 Task: Look for space in Laboulaye, Argentina from 1st July, 2023 to 3rd July, 2023 for 1 adult in price range Rs.5000 to Rs.15000. Place can be private room with 1  bedroom having 1 bed and 1 bathroom. Property type can be house, flat, guest house, hotel. Amenities needed are: wifi, heating. Booking option can be shelf check-in. Required host language is English.
Action: Mouse moved to (420, 87)
Screenshot: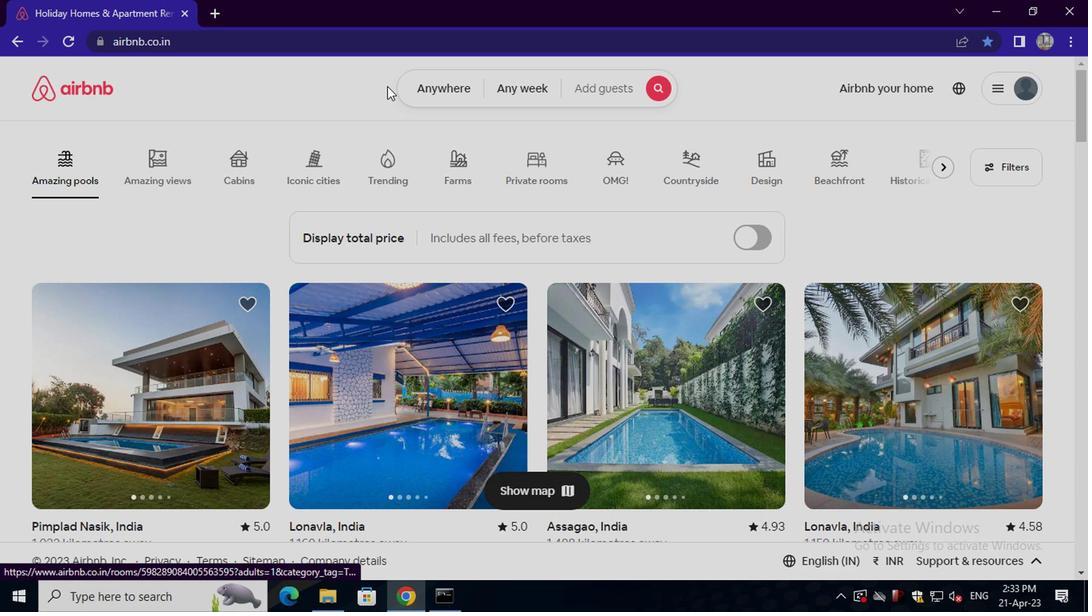 
Action: Mouse pressed left at (420, 87)
Screenshot: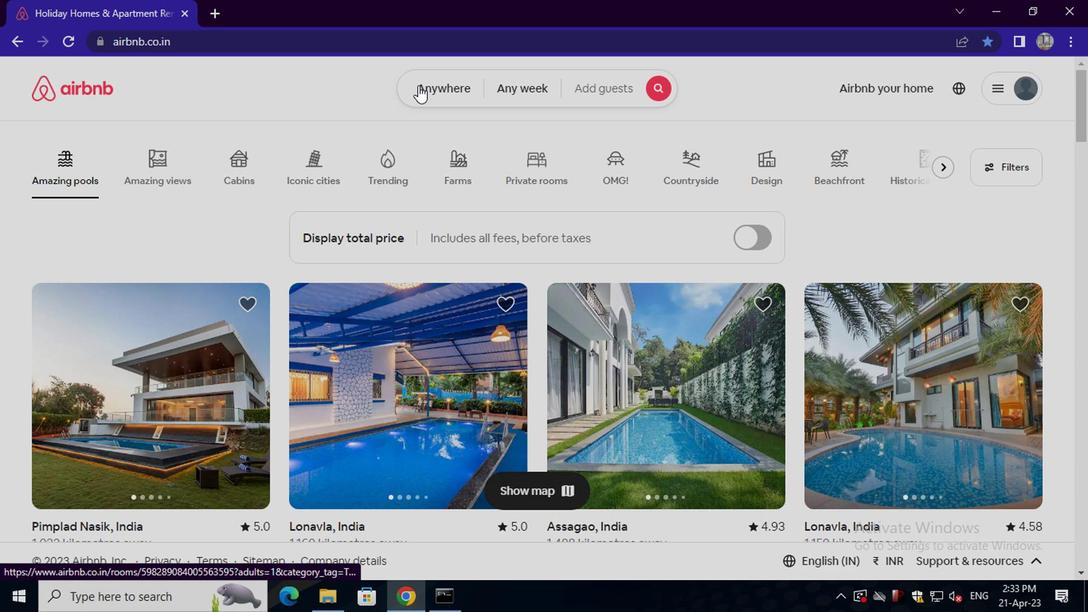 
Action: Mouse moved to (336, 154)
Screenshot: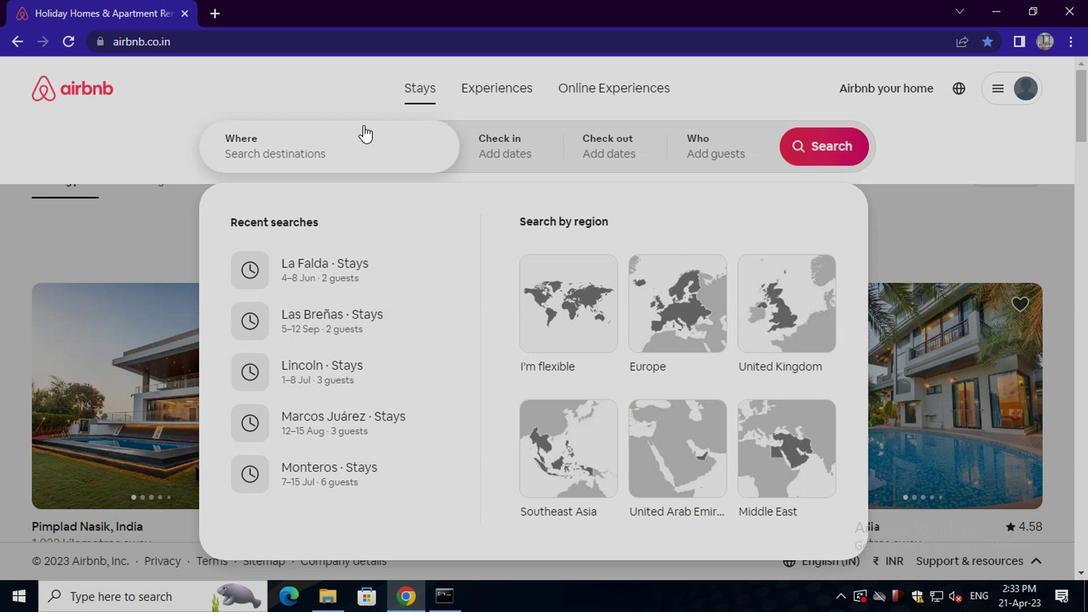 
Action: Mouse pressed left at (336, 154)
Screenshot: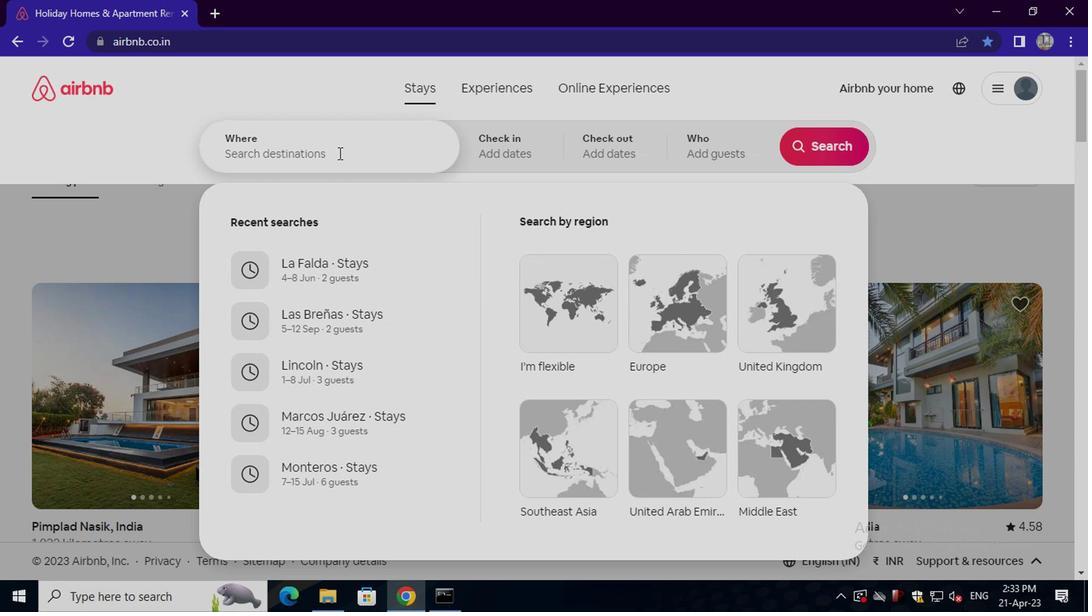 
Action: Key pressed laboulaye,<Key.space>argentina<Key.enter>
Screenshot: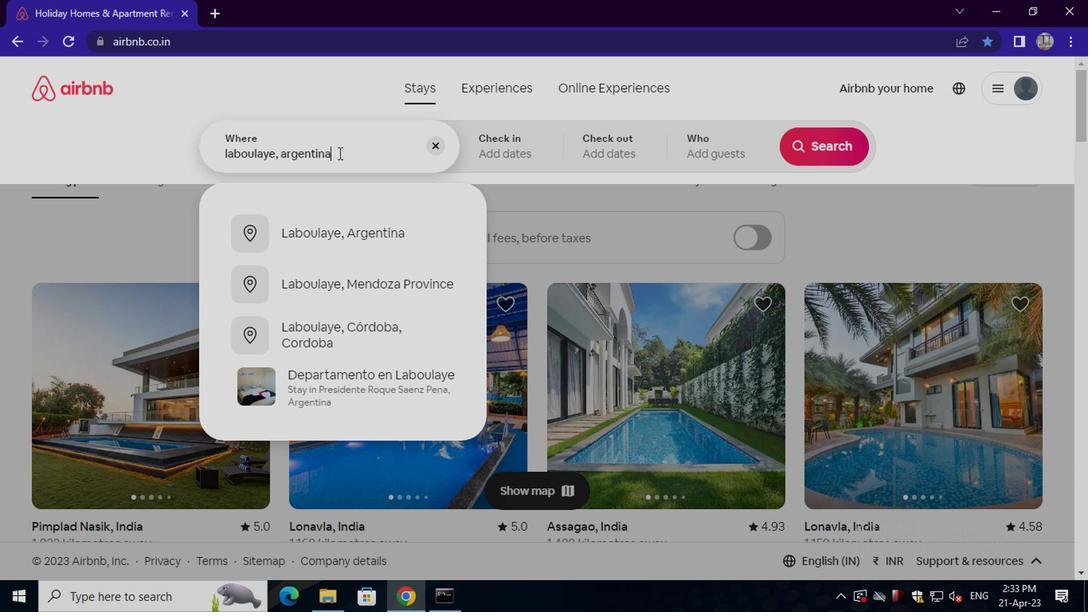 
Action: Mouse moved to (805, 276)
Screenshot: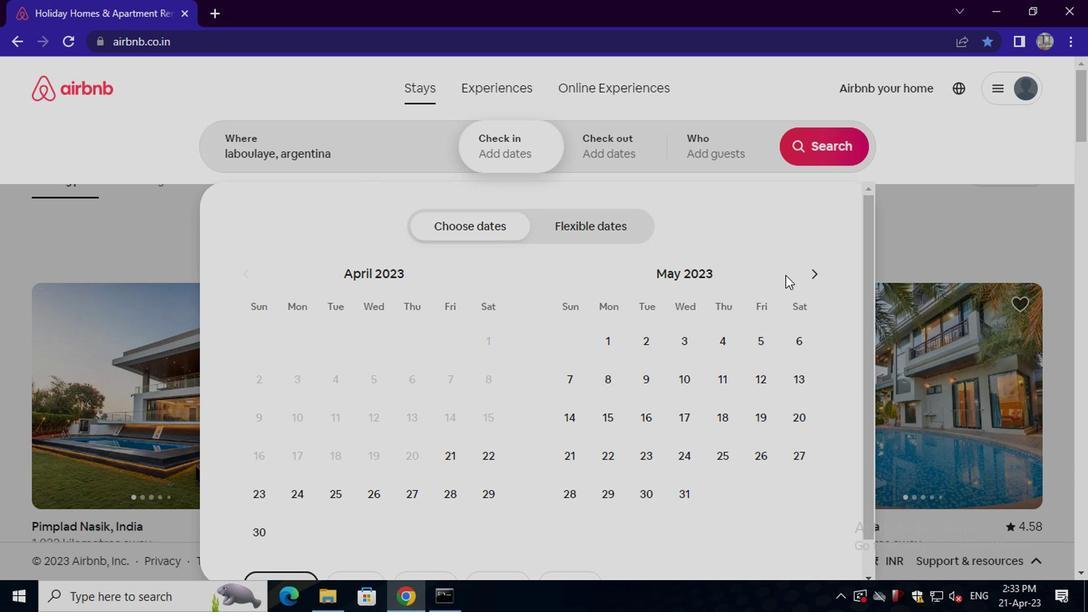 
Action: Mouse pressed left at (805, 276)
Screenshot: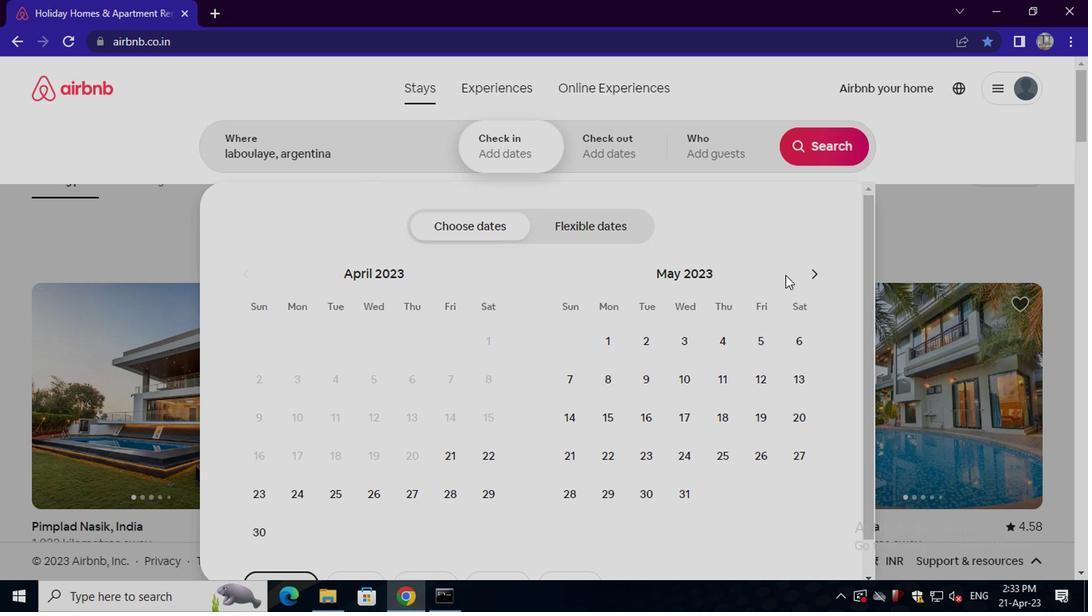 
Action: Mouse pressed left at (805, 276)
Screenshot: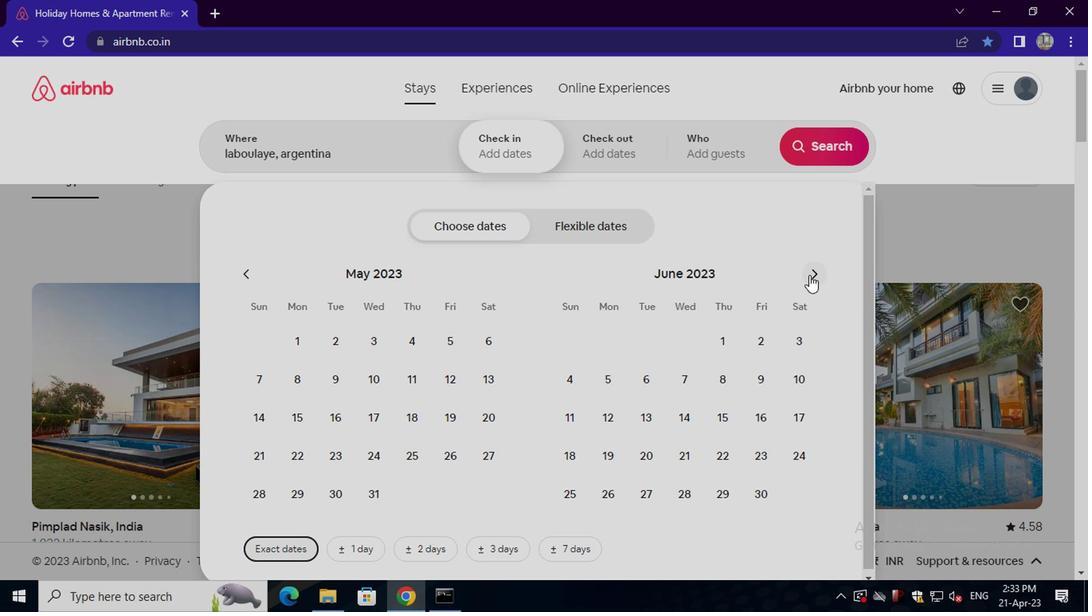 
Action: Mouse moved to (789, 341)
Screenshot: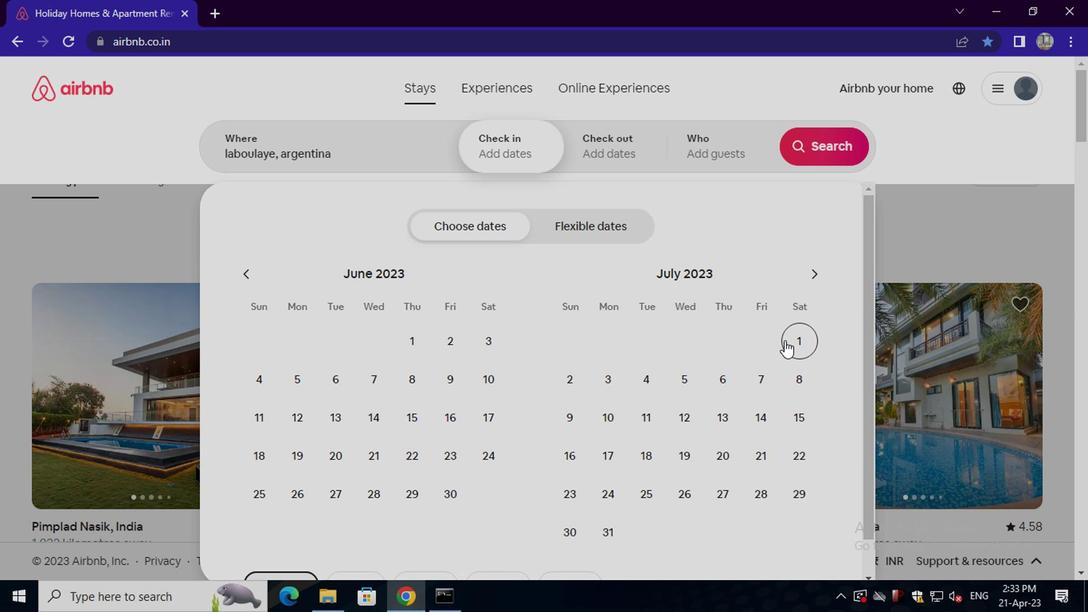 
Action: Mouse pressed left at (789, 341)
Screenshot: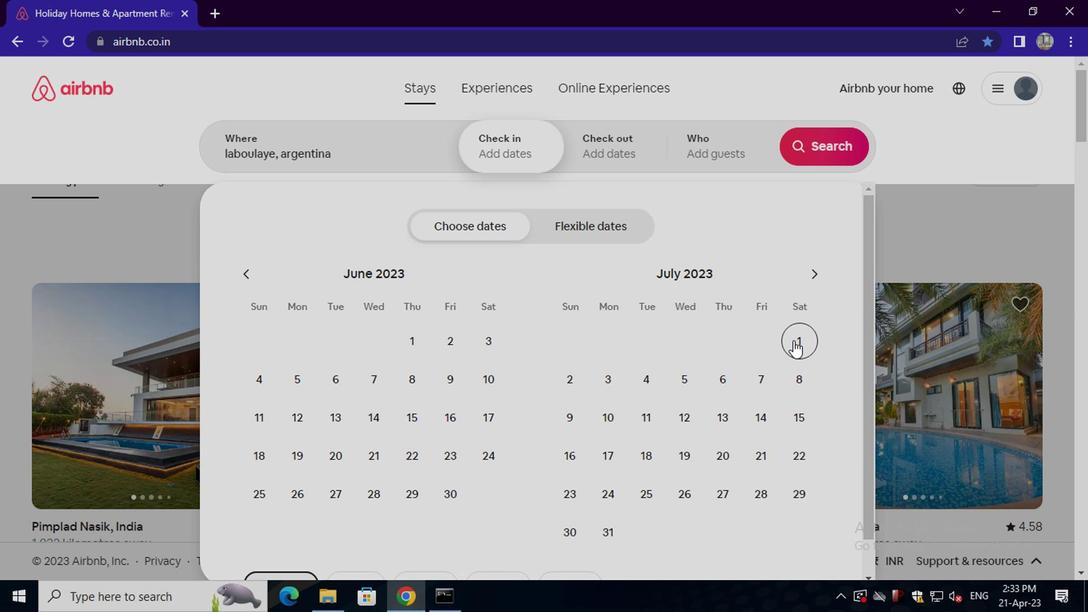 
Action: Mouse moved to (589, 386)
Screenshot: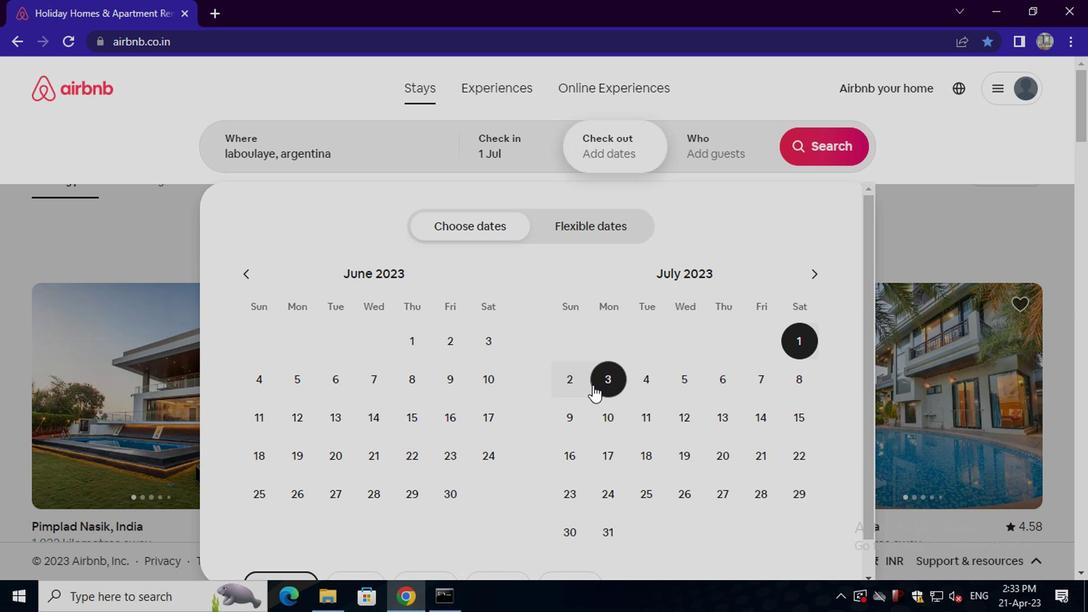 
Action: Mouse pressed left at (589, 386)
Screenshot: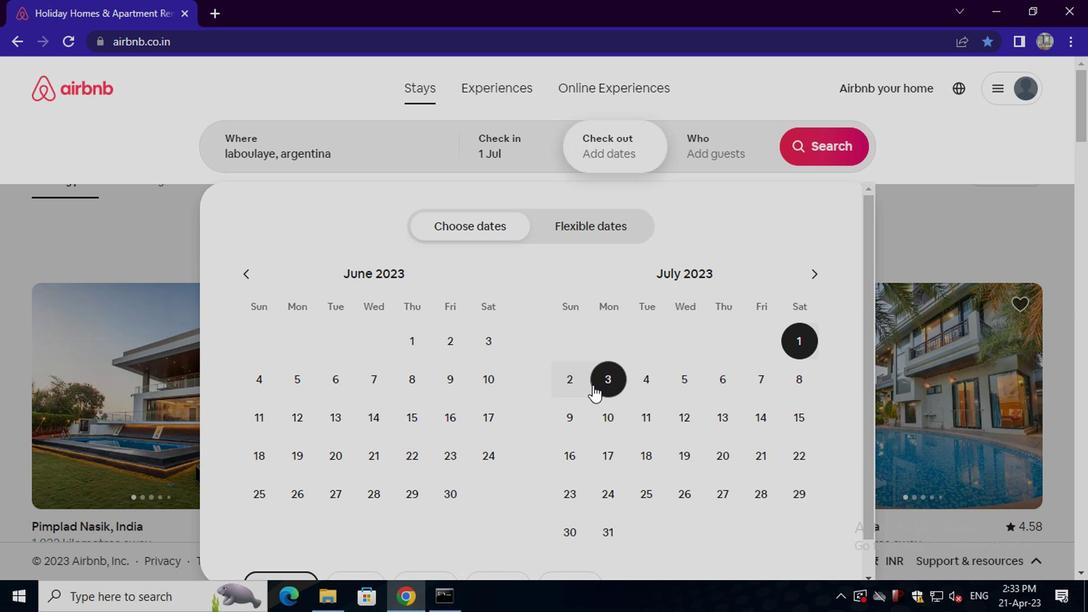 
Action: Mouse moved to (708, 161)
Screenshot: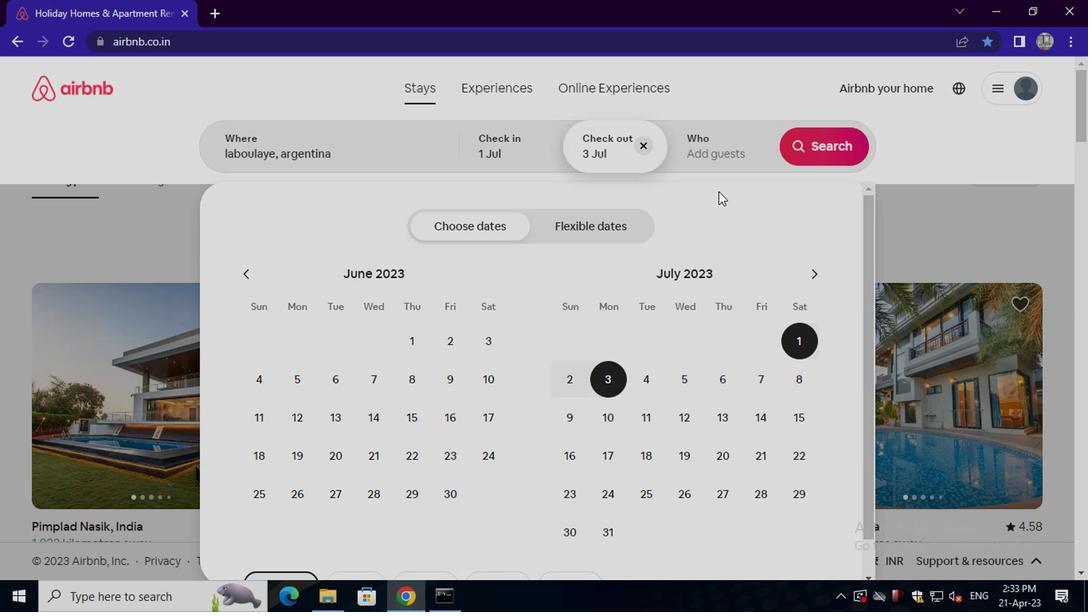 
Action: Mouse pressed left at (708, 161)
Screenshot: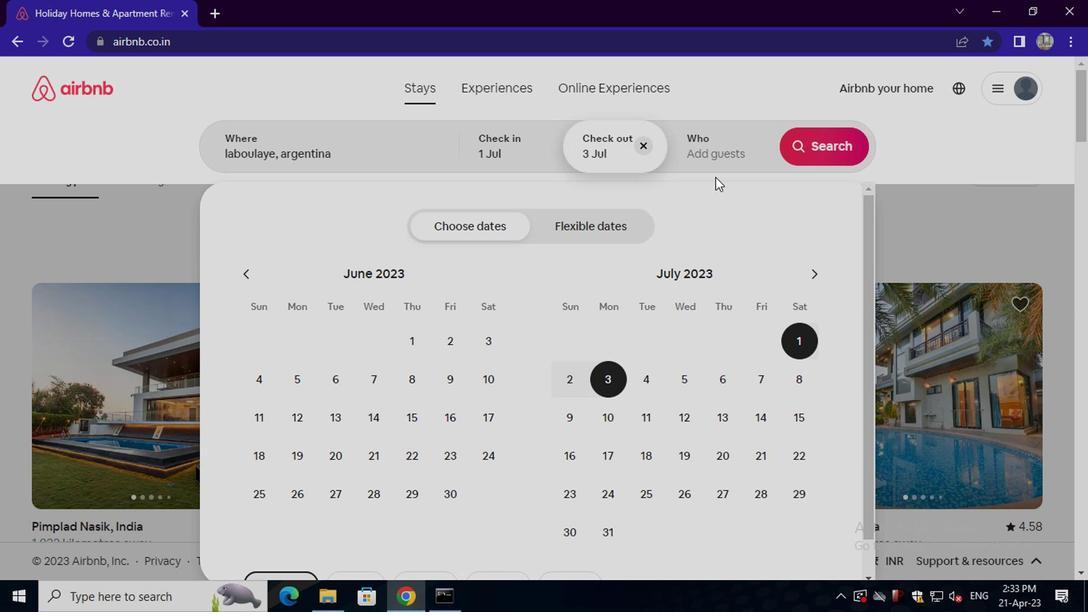 
Action: Mouse moved to (824, 239)
Screenshot: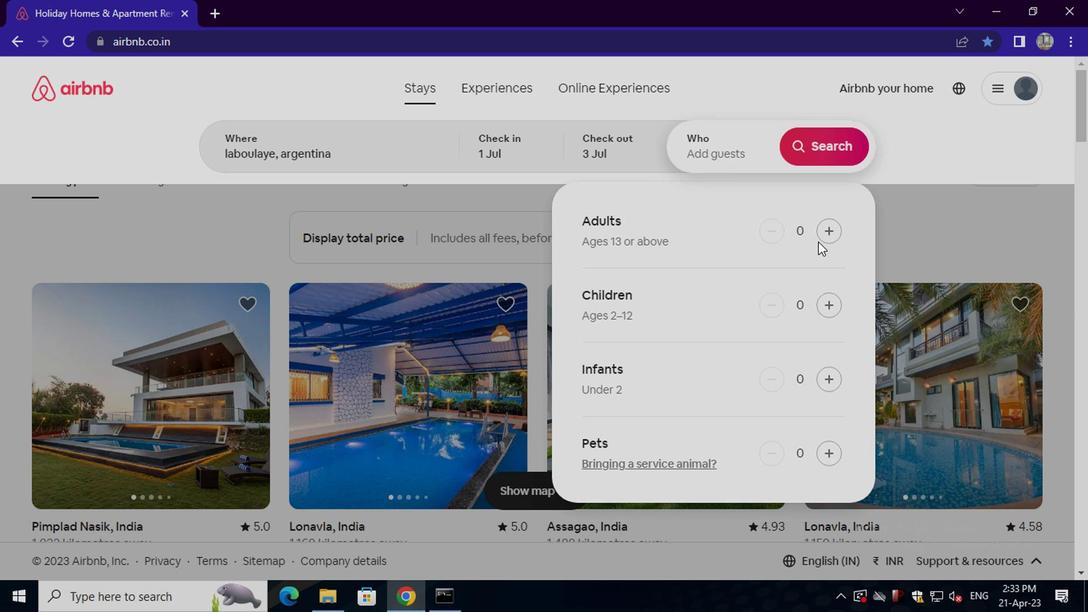 
Action: Mouse pressed left at (824, 239)
Screenshot: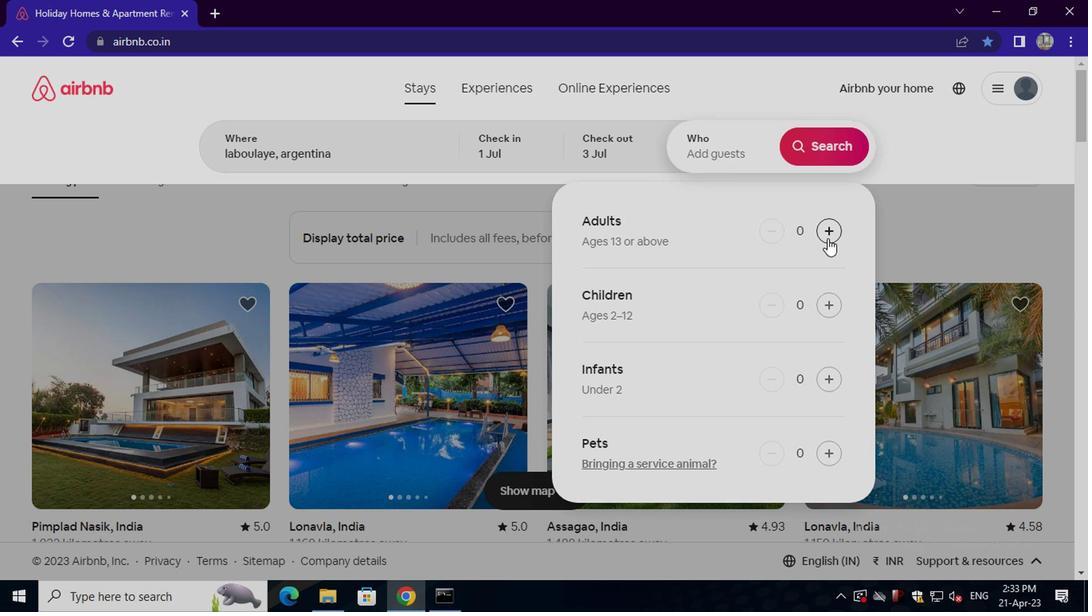 
Action: Mouse moved to (826, 152)
Screenshot: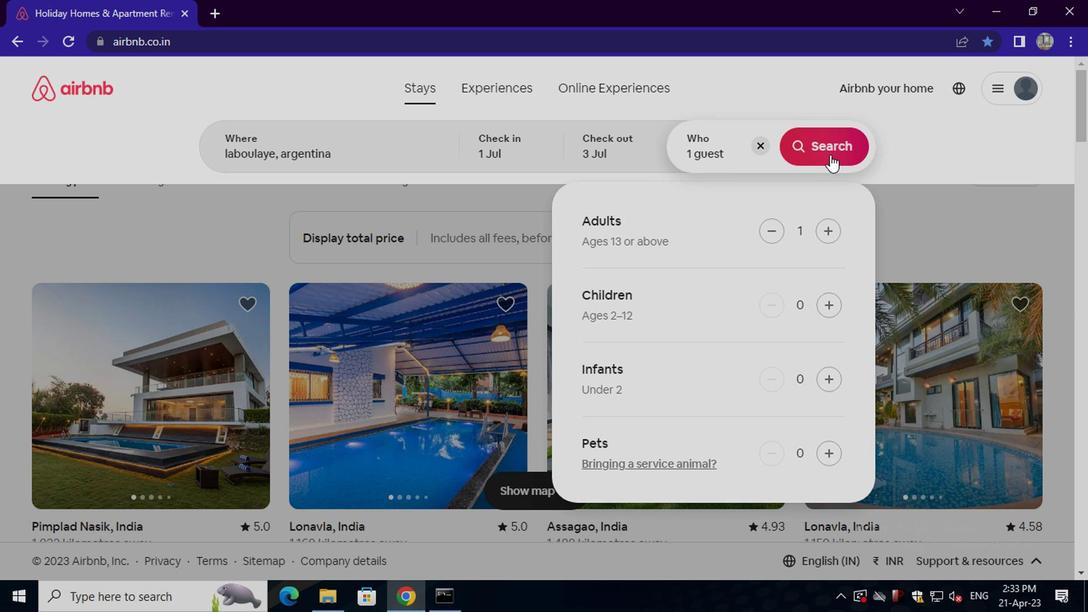 
Action: Mouse pressed left at (826, 152)
Screenshot: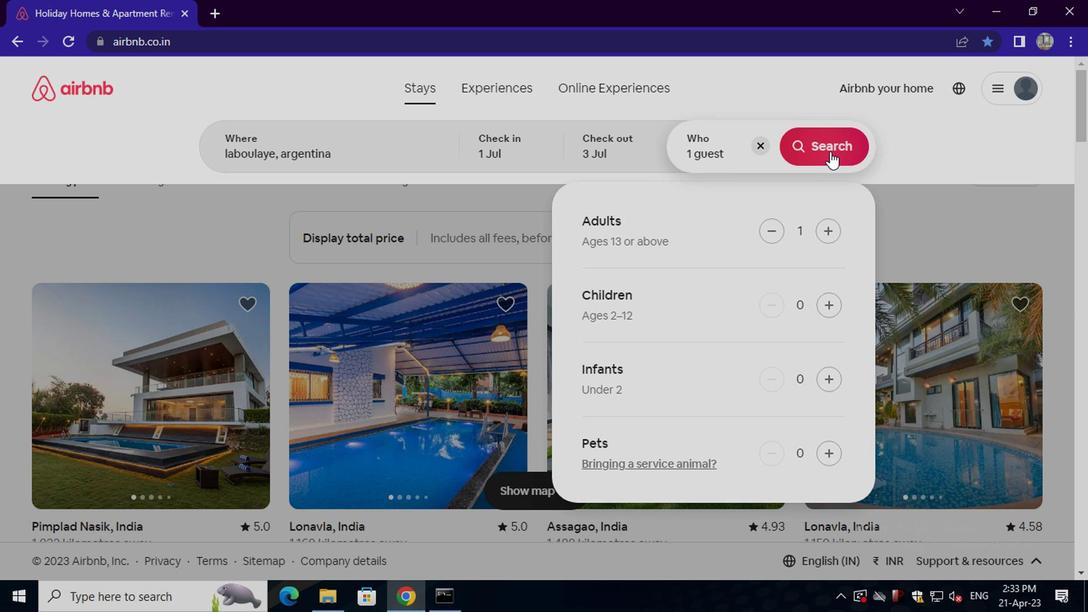 
Action: Mouse moved to (1025, 153)
Screenshot: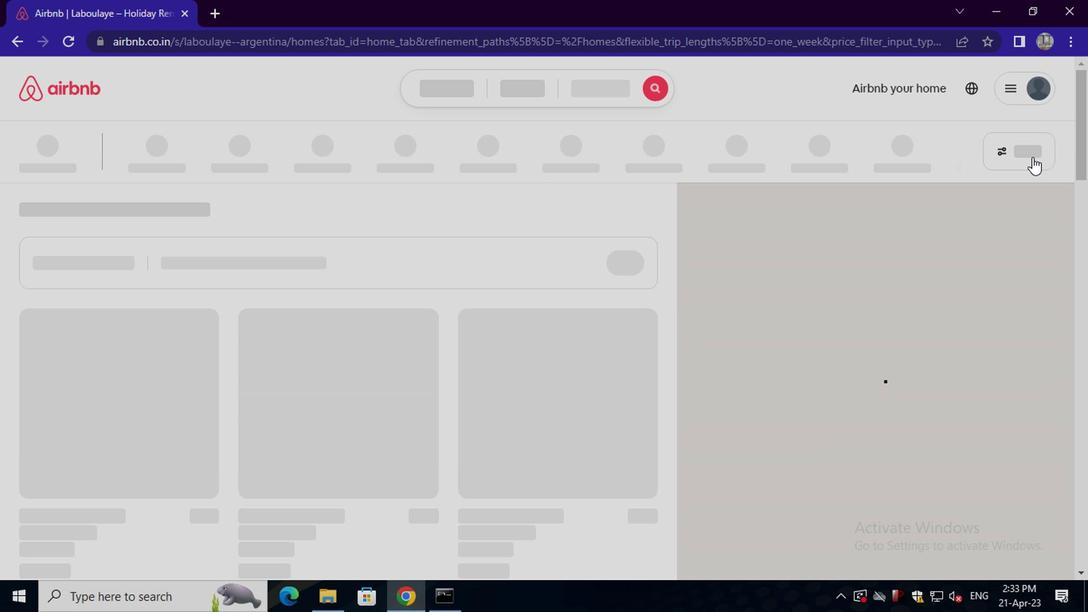 
Action: Mouse pressed left at (1025, 153)
Screenshot: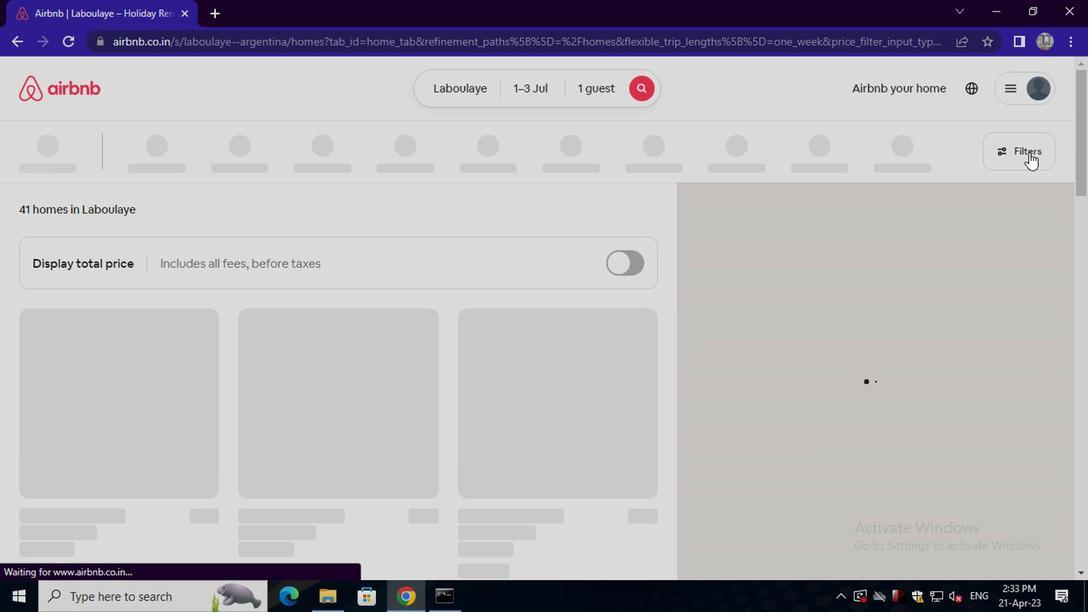 
Action: Mouse moved to (374, 351)
Screenshot: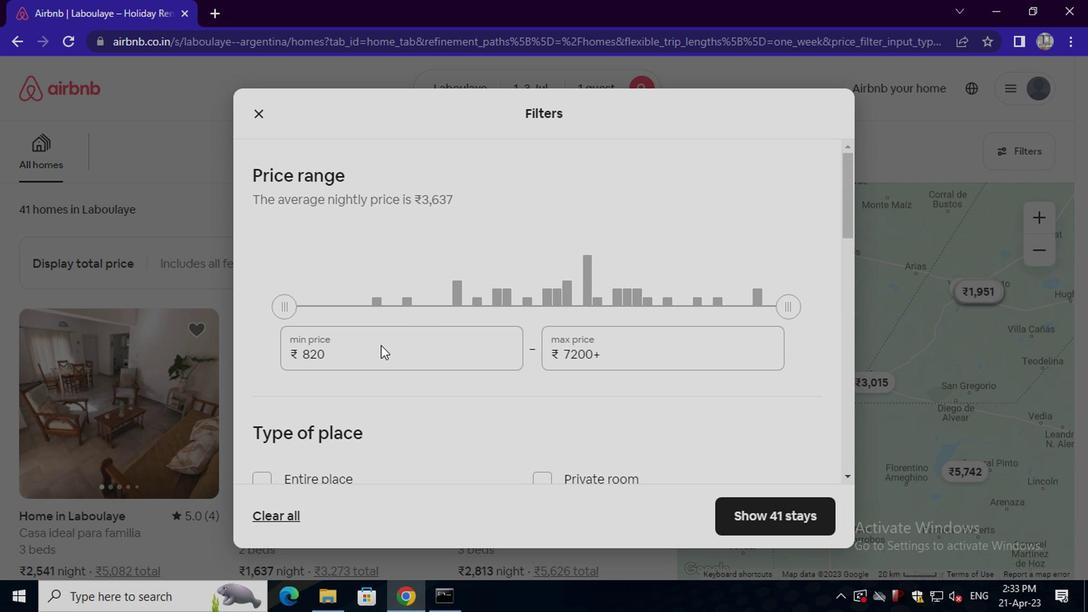 
Action: Mouse pressed left at (374, 351)
Screenshot: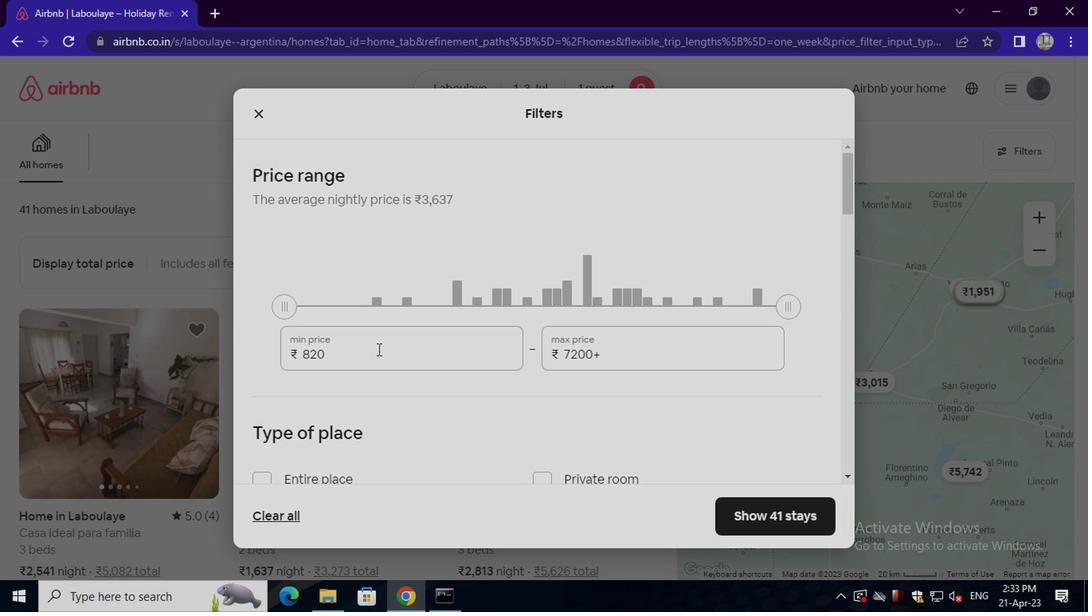 
Action: Key pressed <Key.backspace><Key.backspace><Key.backspace><Key.backspace><Key.backspace><Key.backspace><Key.backspace><Key.backspace><Key.backspace><Key.backspace><Key.backspace>4<Key.backspace>59<Key.backspace>000
Screenshot: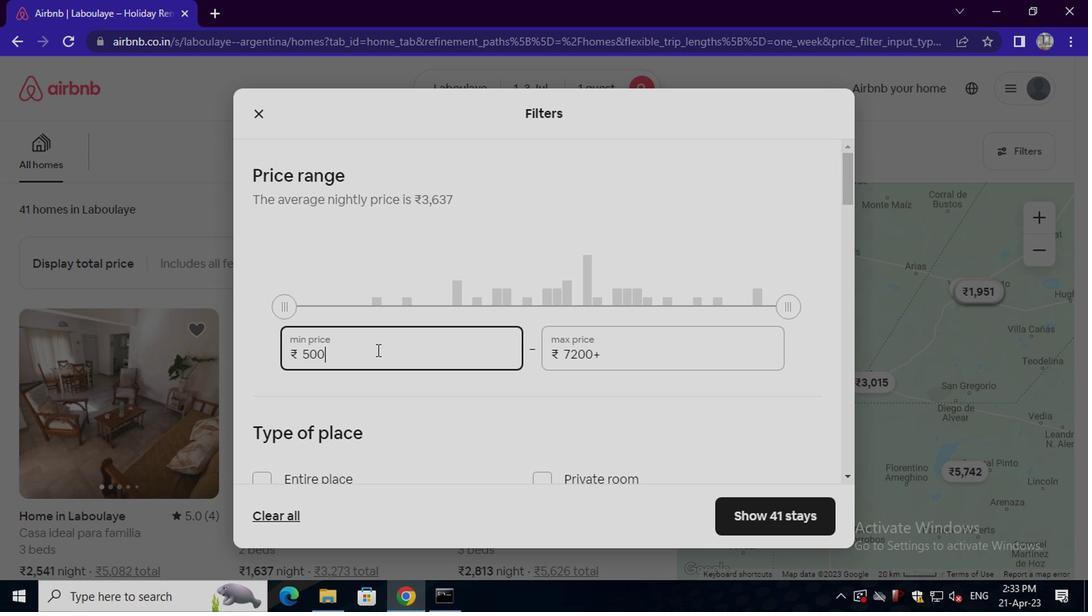 
Action: Mouse moved to (631, 354)
Screenshot: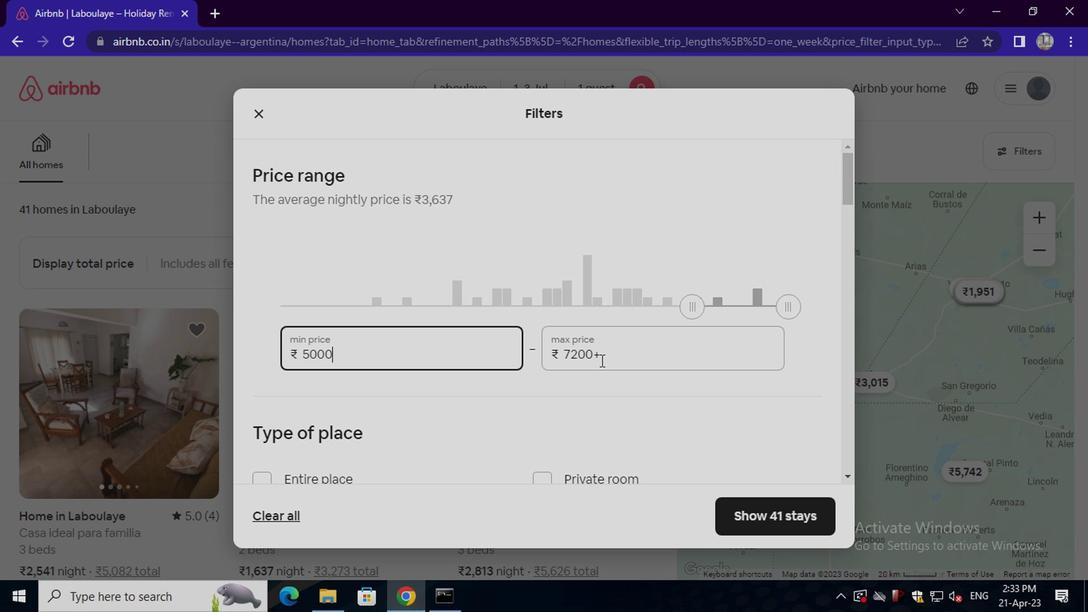 
Action: Mouse pressed left at (631, 354)
Screenshot: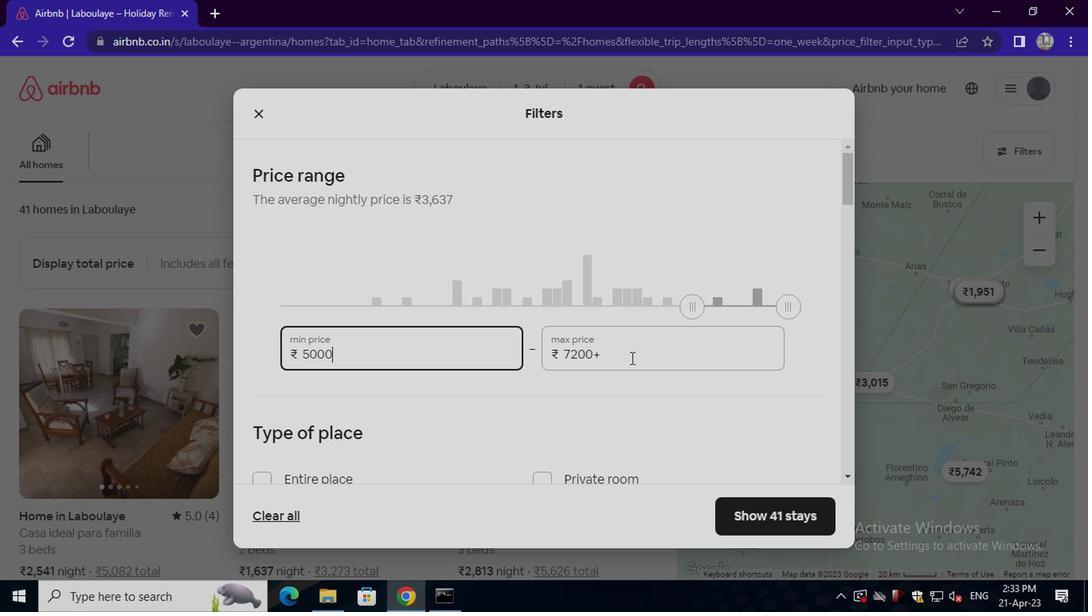 
Action: Key pressed <Key.backspace><Key.backspace><Key.backspace><Key.backspace><Key.backspace><Key.backspace><Key.backspace><Key.backspace><Key.backspace><Key.backspace>15000
Screenshot: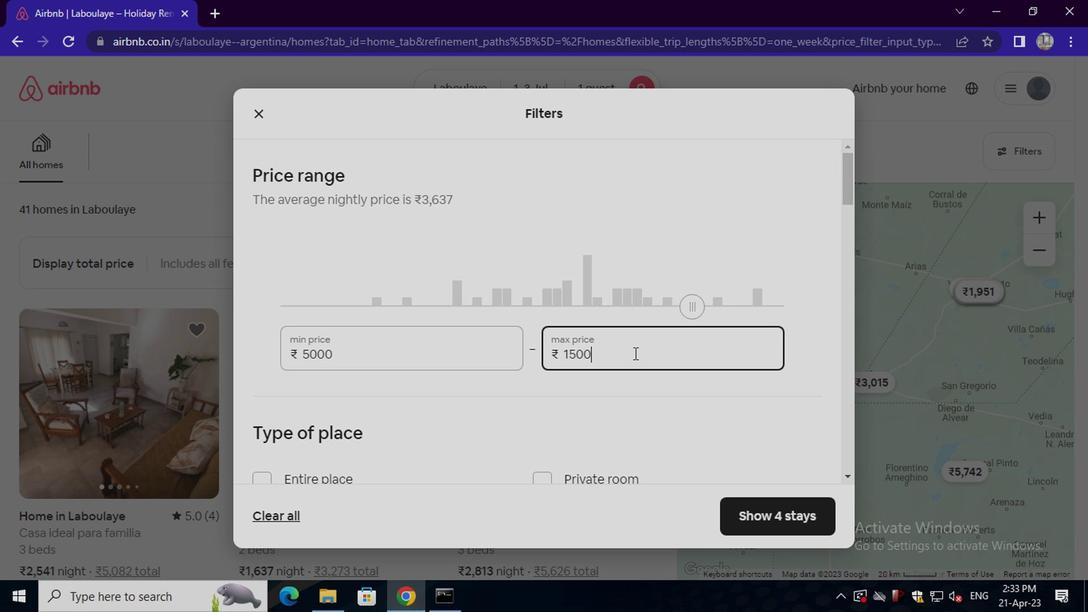 
Action: Mouse moved to (629, 381)
Screenshot: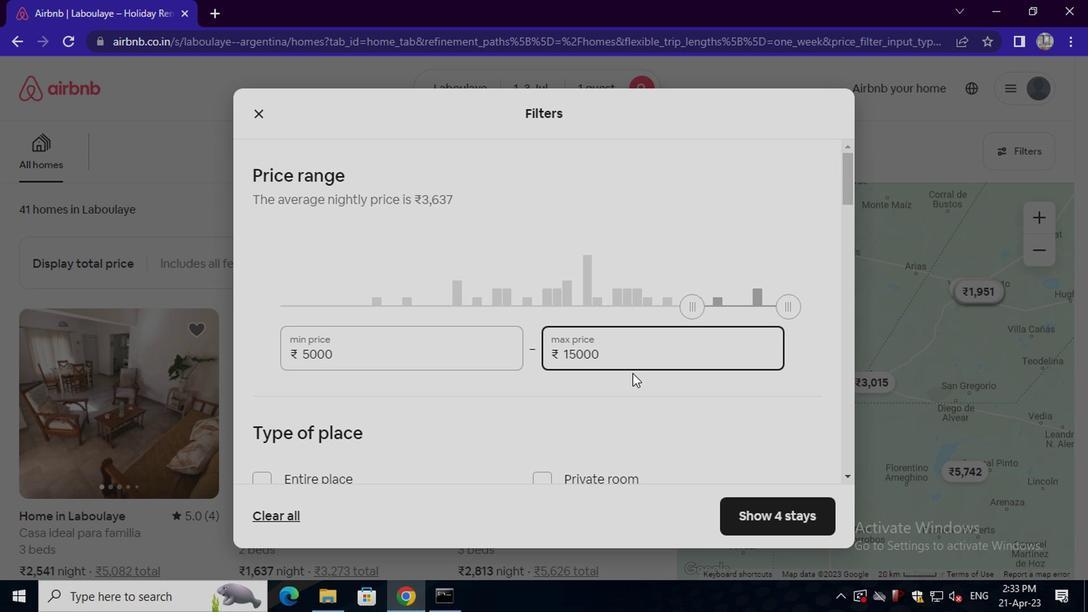 
Action: Mouse scrolled (629, 379) with delta (0, -1)
Screenshot: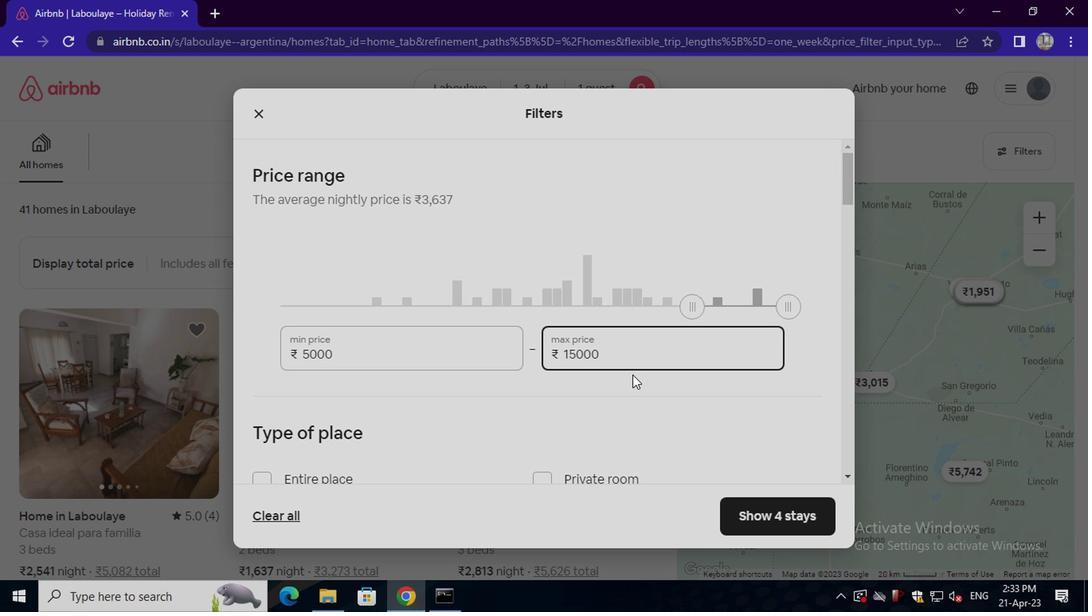 
Action: Mouse scrolled (629, 379) with delta (0, -1)
Screenshot: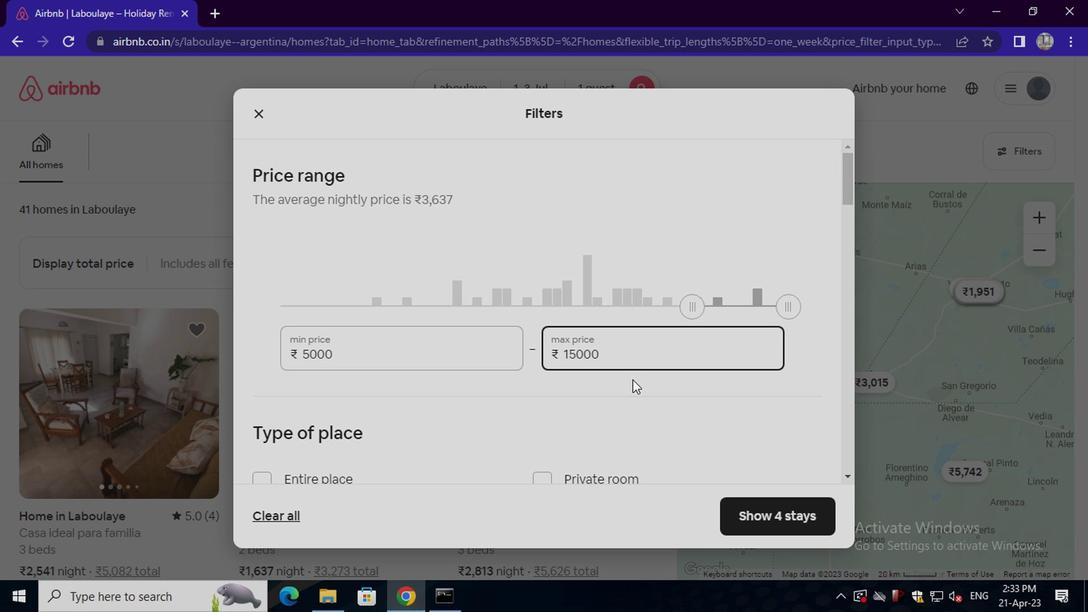 
Action: Mouse moved to (543, 328)
Screenshot: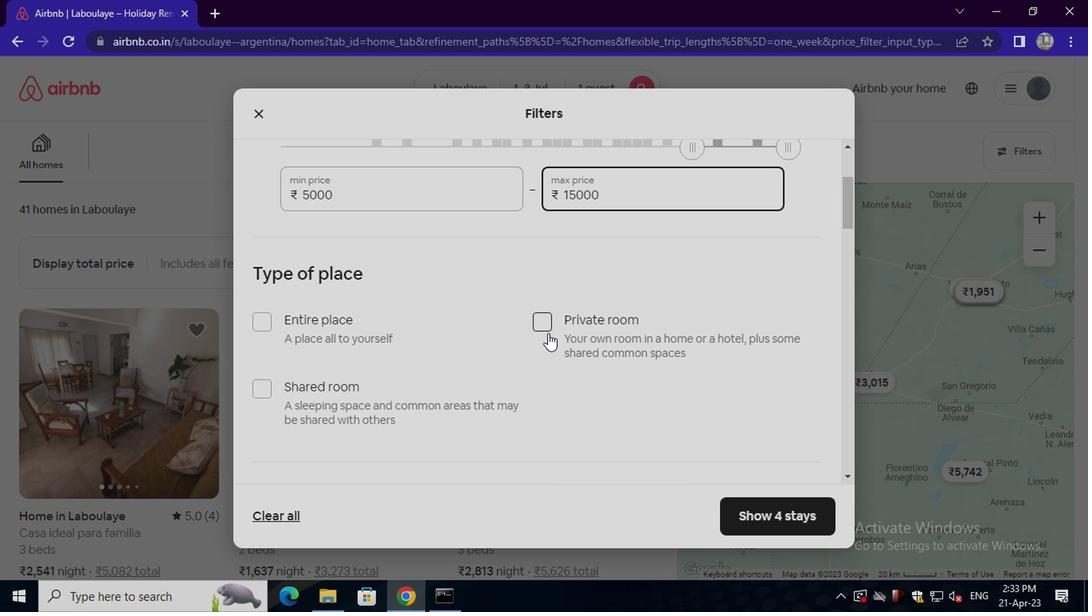 
Action: Mouse pressed left at (543, 328)
Screenshot: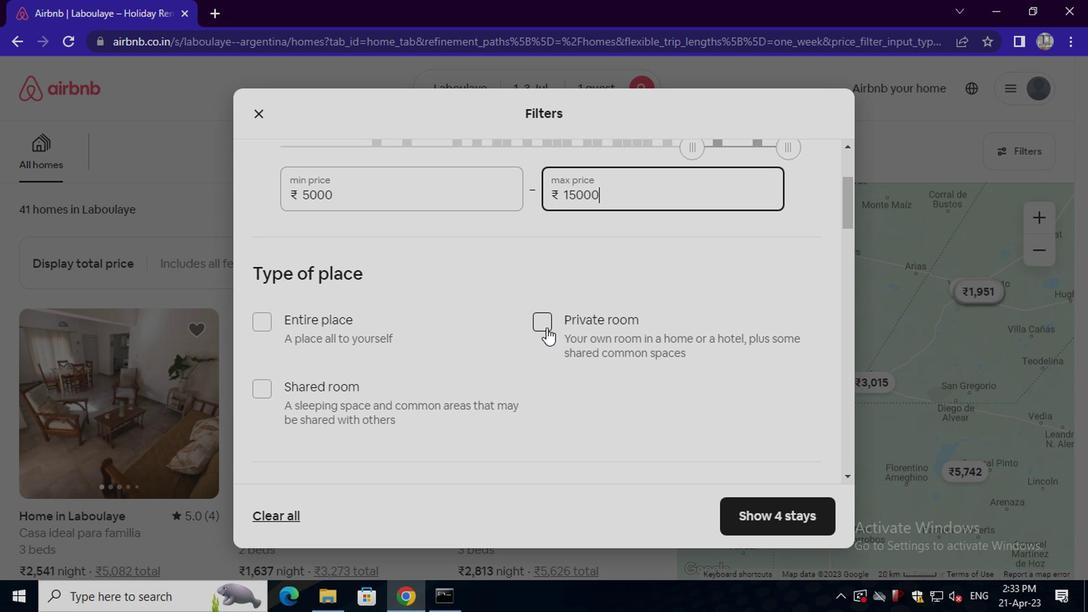 
Action: Mouse moved to (538, 339)
Screenshot: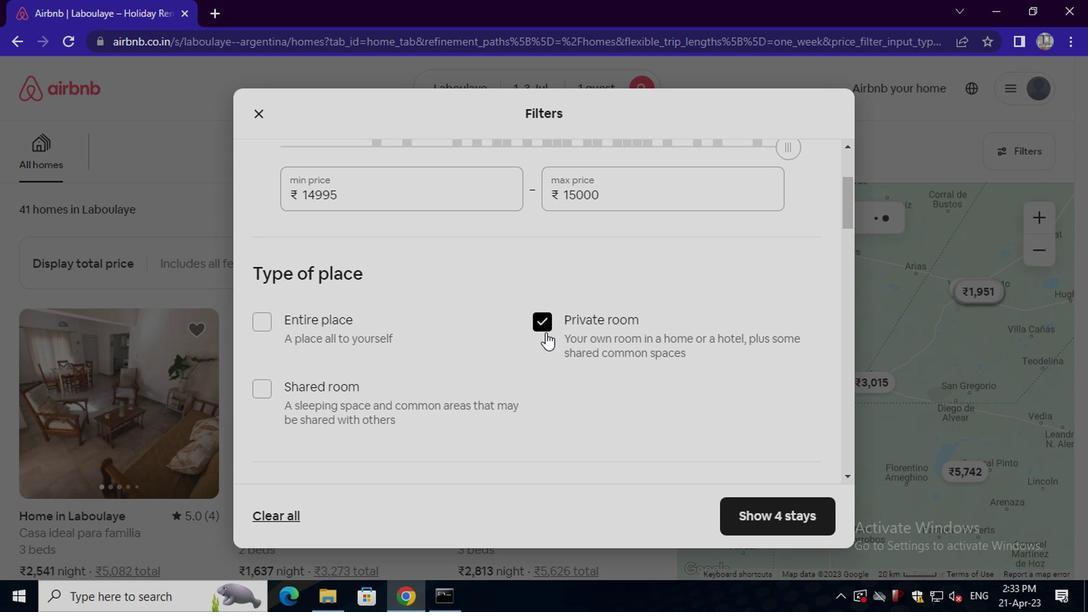 
Action: Mouse scrolled (538, 338) with delta (0, -1)
Screenshot: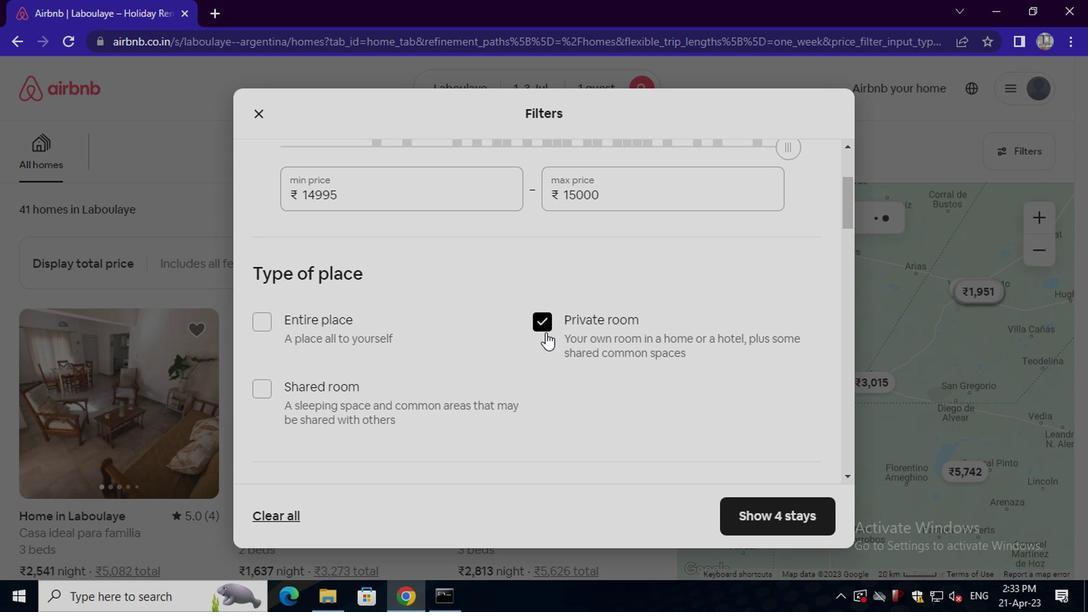 
Action: Mouse scrolled (538, 338) with delta (0, -1)
Screenshot: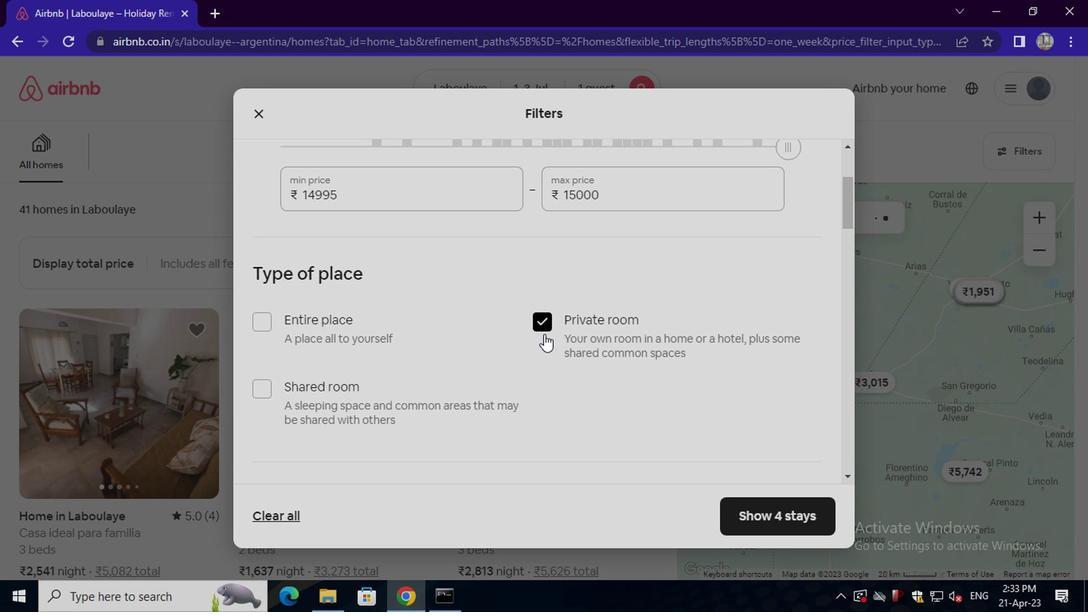 
Action: Mouse moved to (538, 340)
Screenshot: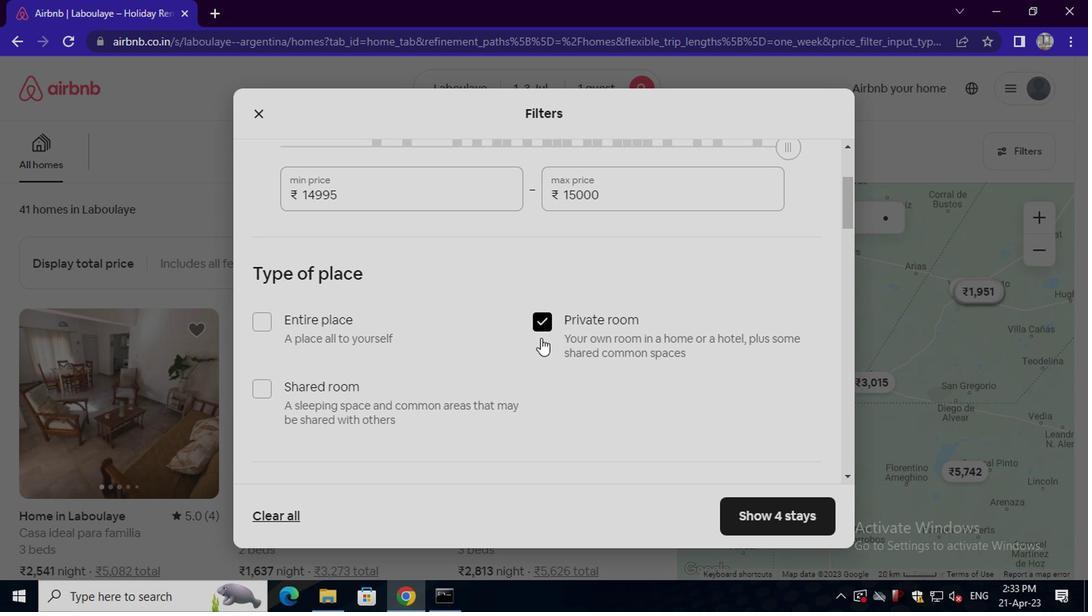 
Action: Mouse scrolled (538, 340) with delta (0, 0)
Screenshot: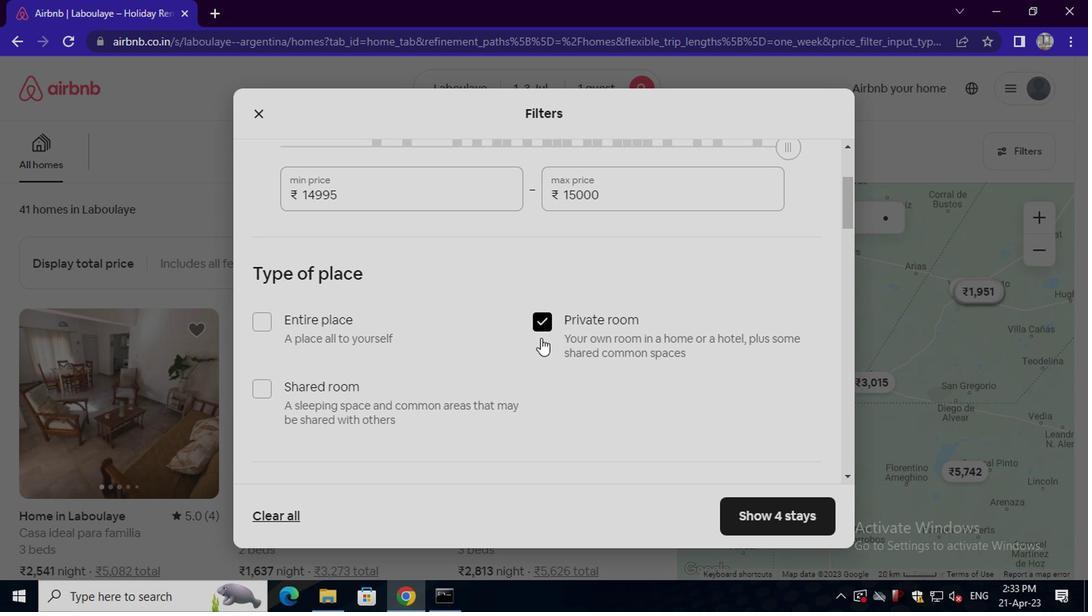 
Action: Mouse moved to (343, 341)
Screenshot: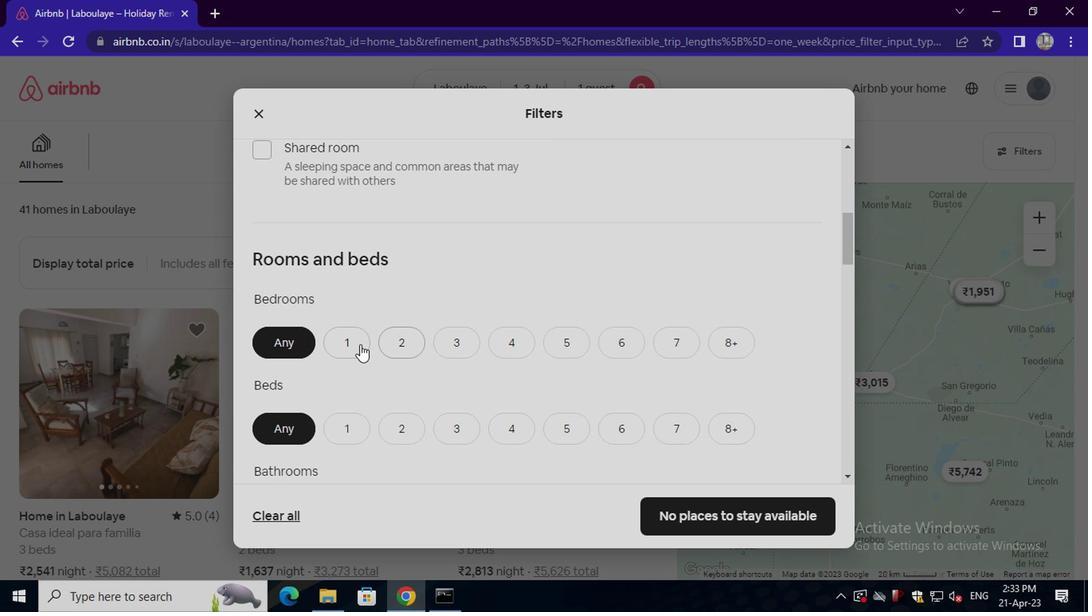 
Action: Mouse pressed left at (343, 341)
Screenshot: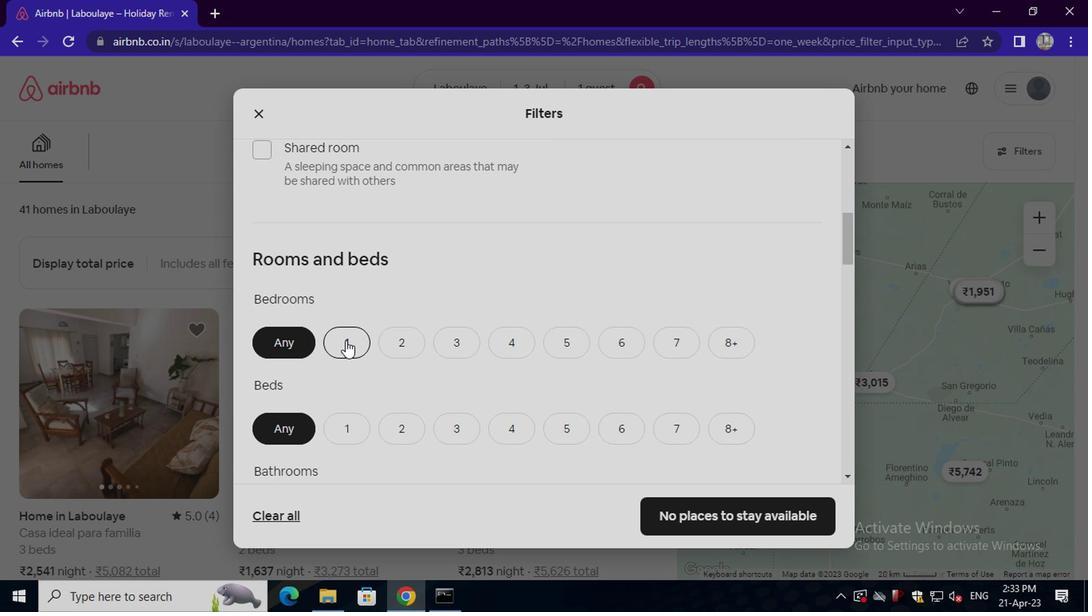 
Action: Mouse moved to (364, 381)
Screenshot: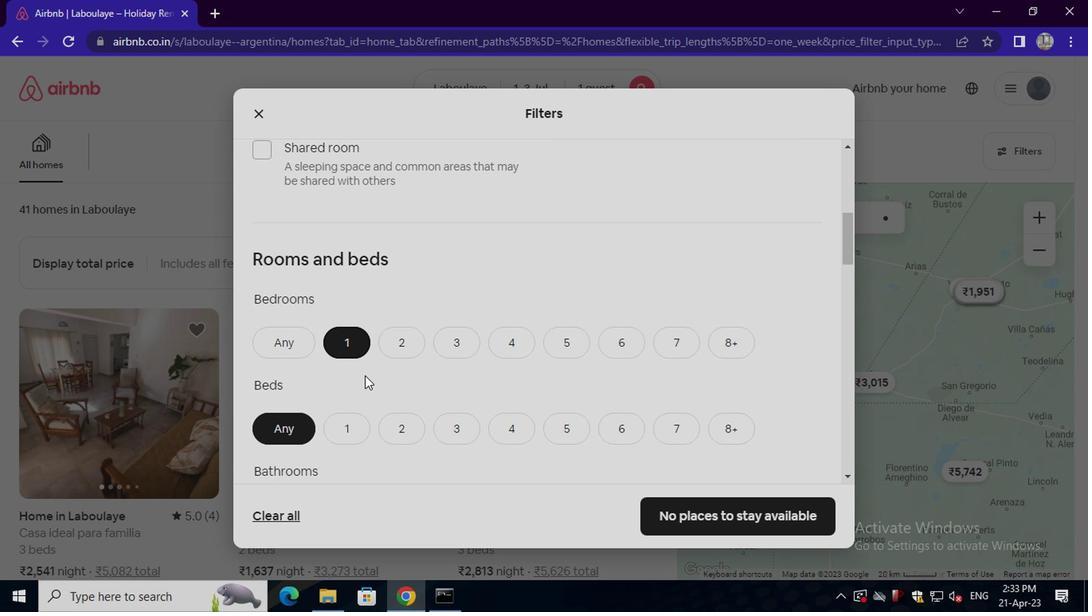 
Action: Mouse scrolled (364, 379) with delta (0, -1)
Screenshot: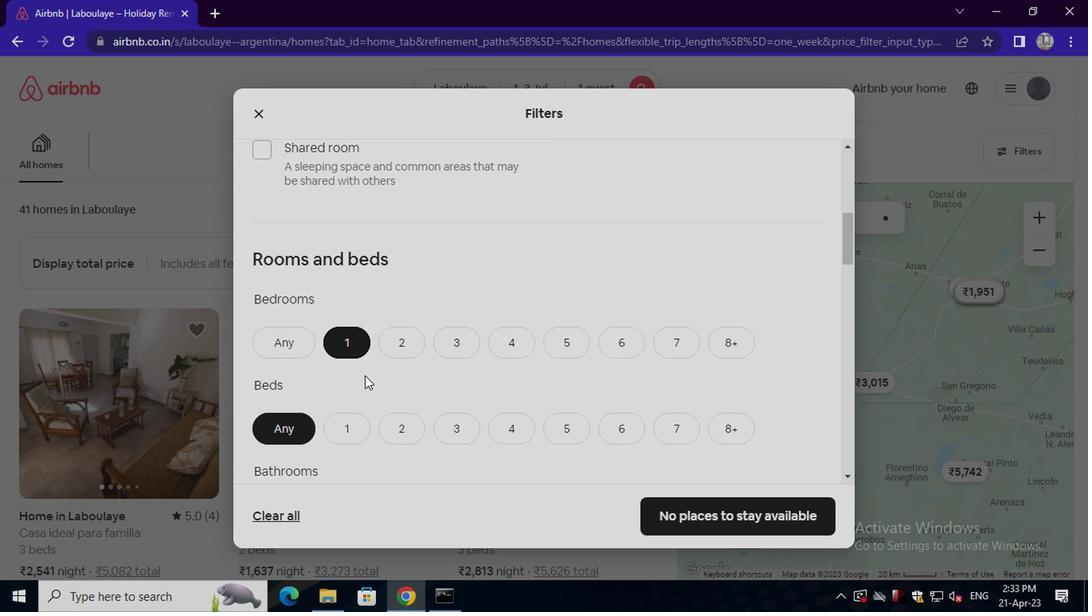 
Action: Mouse moved to (345, 353)
Screenshot: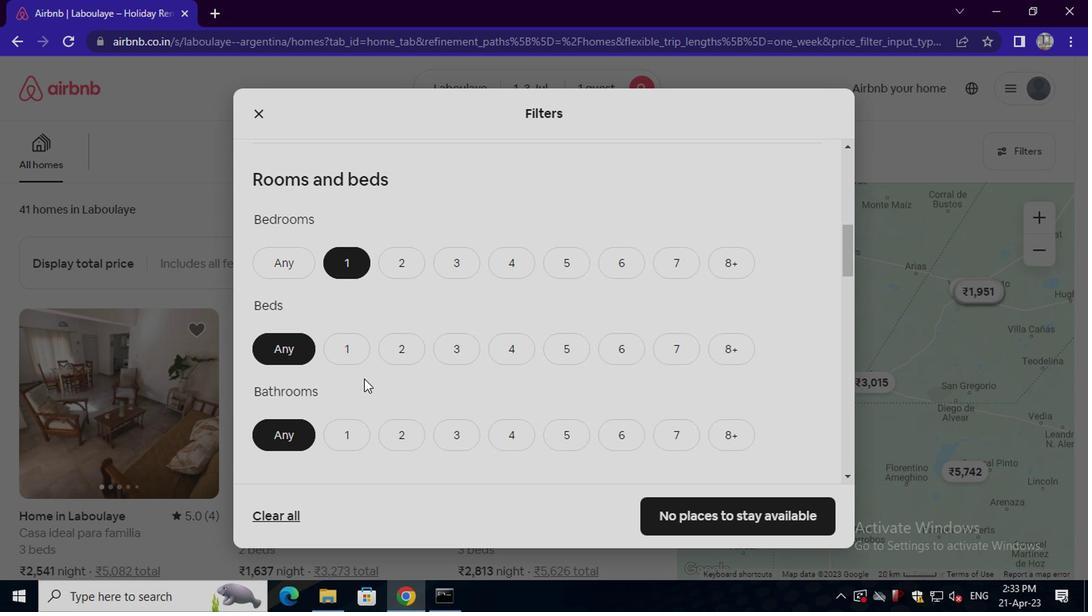 
Action: Mouse pressed left at (345, 353)
Screenshot: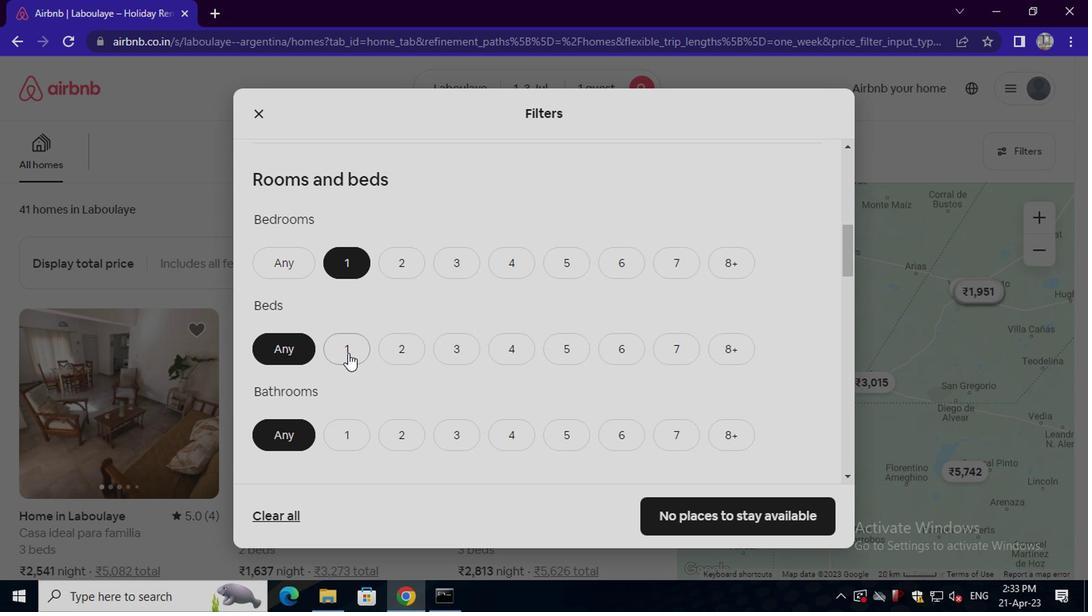 
Action: Mouse moved to (339, 428)
Screenshot: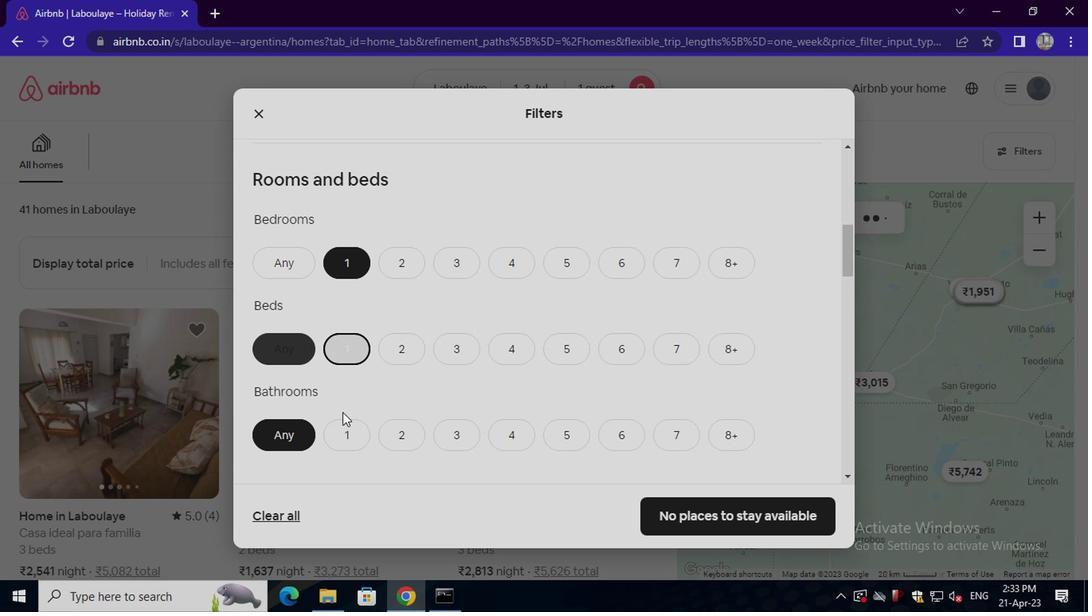 
Action: Mouse pressed left at (339, 428)
Screenshot: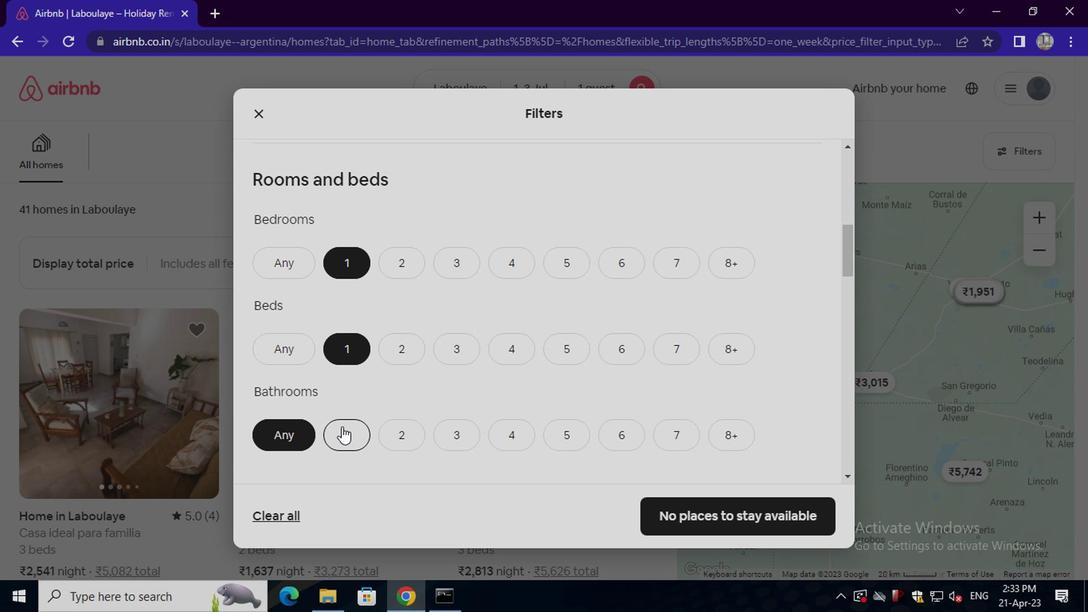 
Action: Mouse moved to (364, 403)
Screenshot: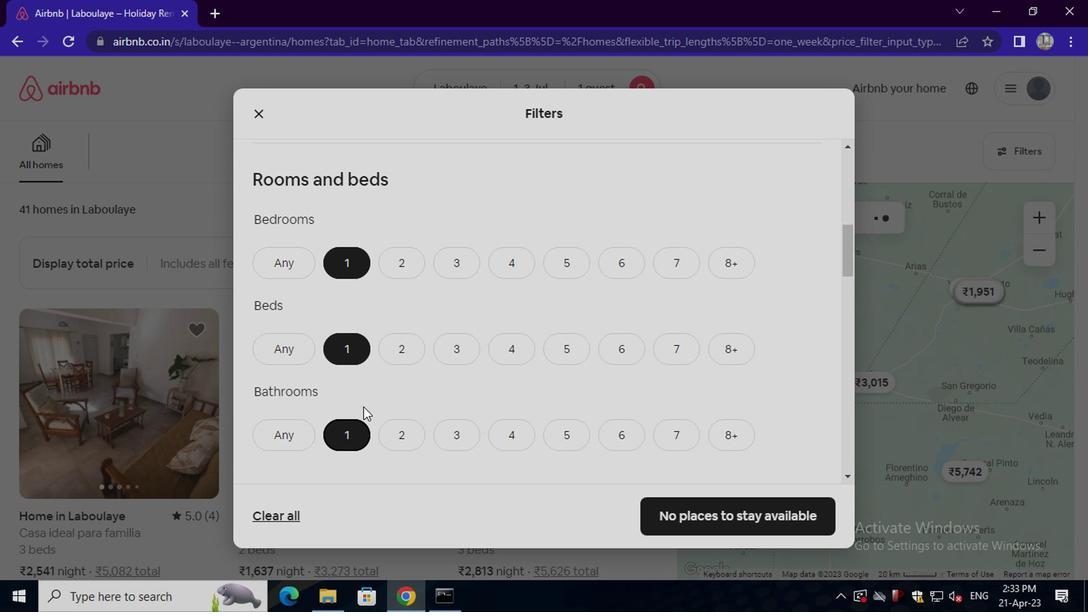 
Action: Mouse scrolled (364, 403) with delta (0, 0)
Screenshot: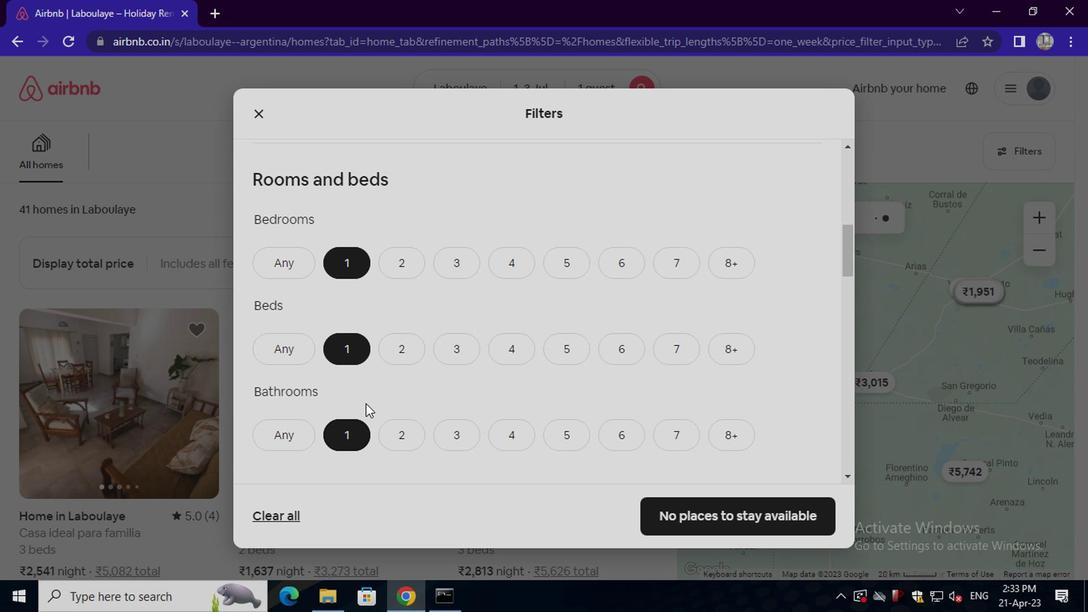 
Action: Mouse scrolled (364, 403) with delta (0, 0)
Screenshot: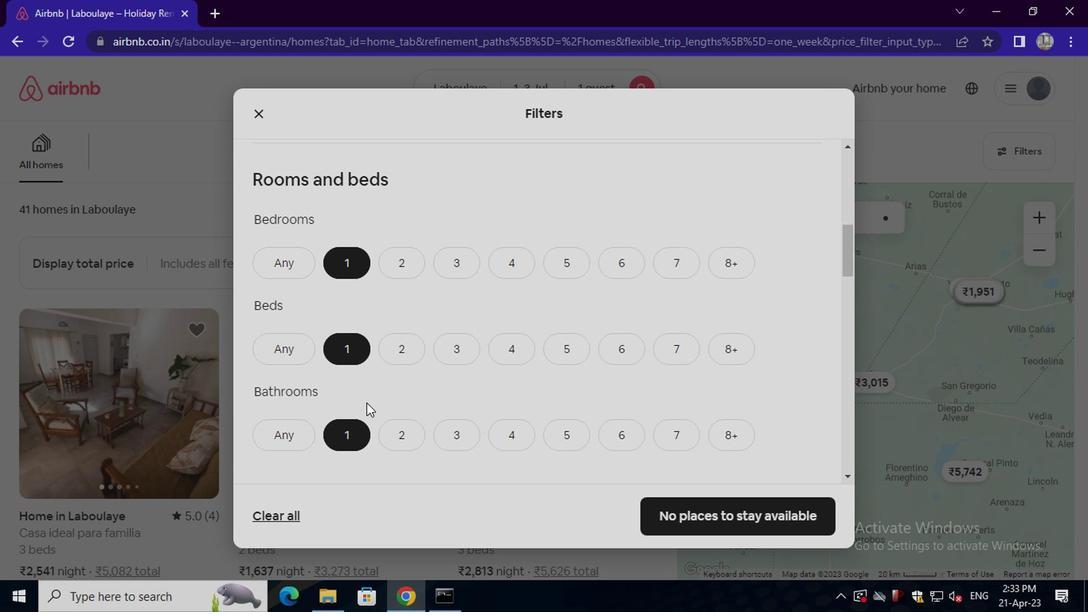 
Action: Mouse moved to (336, 417)
Screenshot: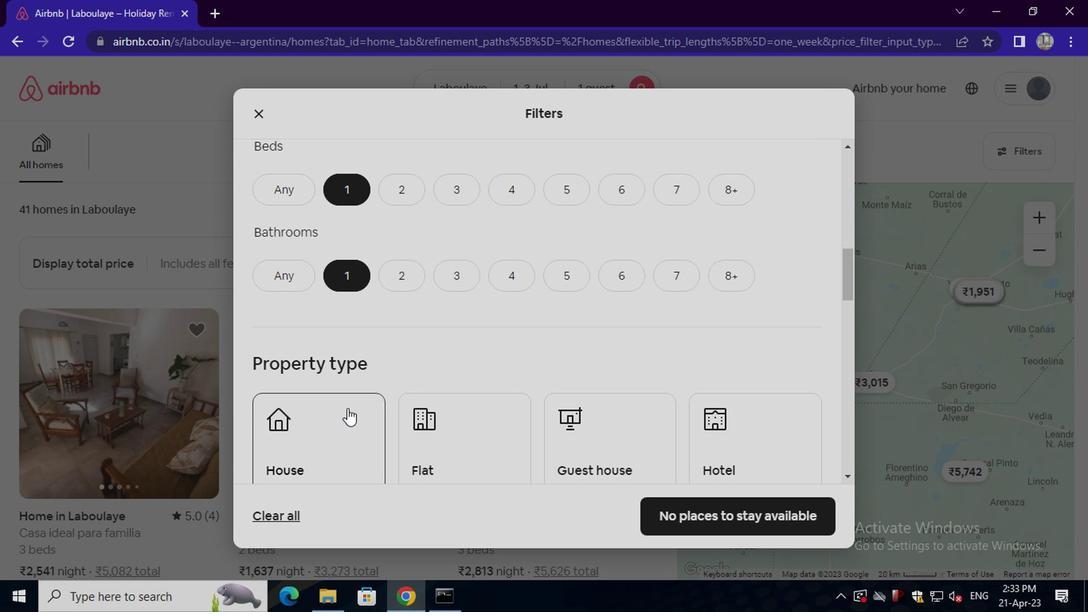
Action: Mouse pressed left at (336, 417)
Screenshot: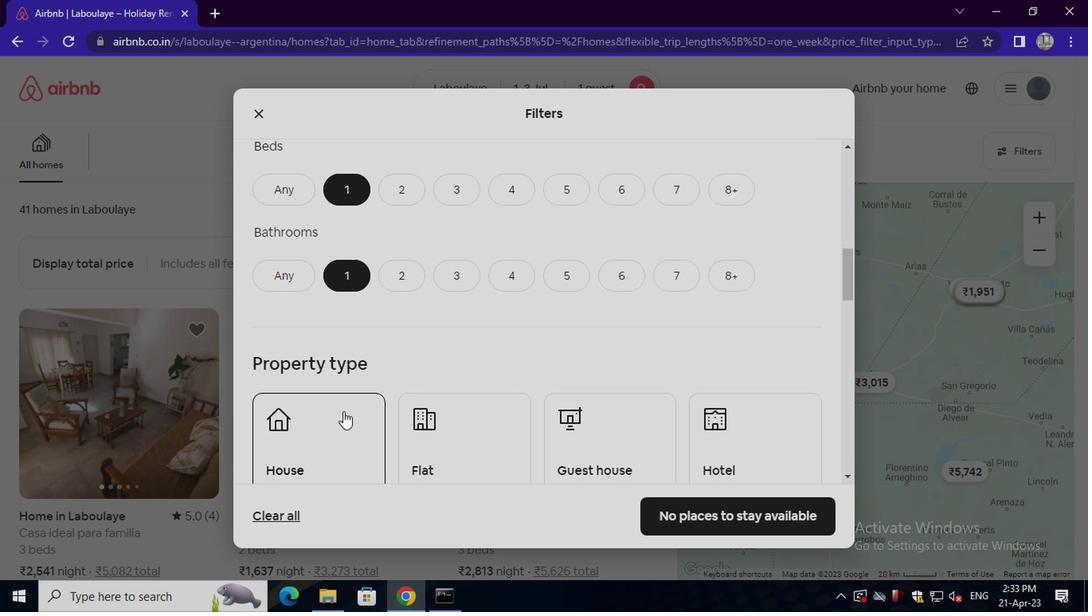 
Action: Mouse moved to (438, 438)
Screenshot: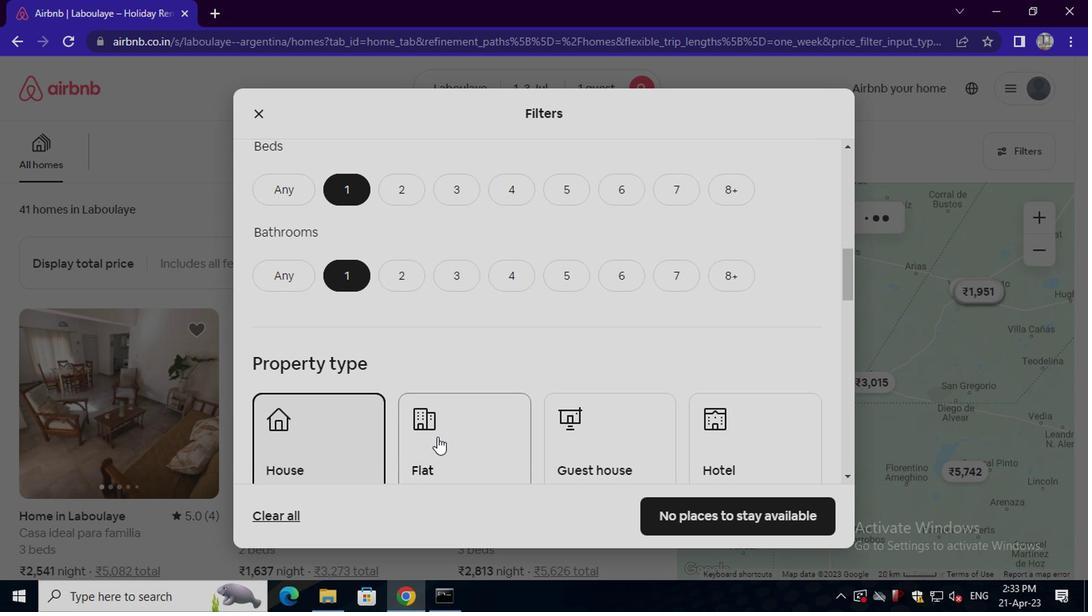 
Action: Mouse pressed left at (438, 438)
Screenshot: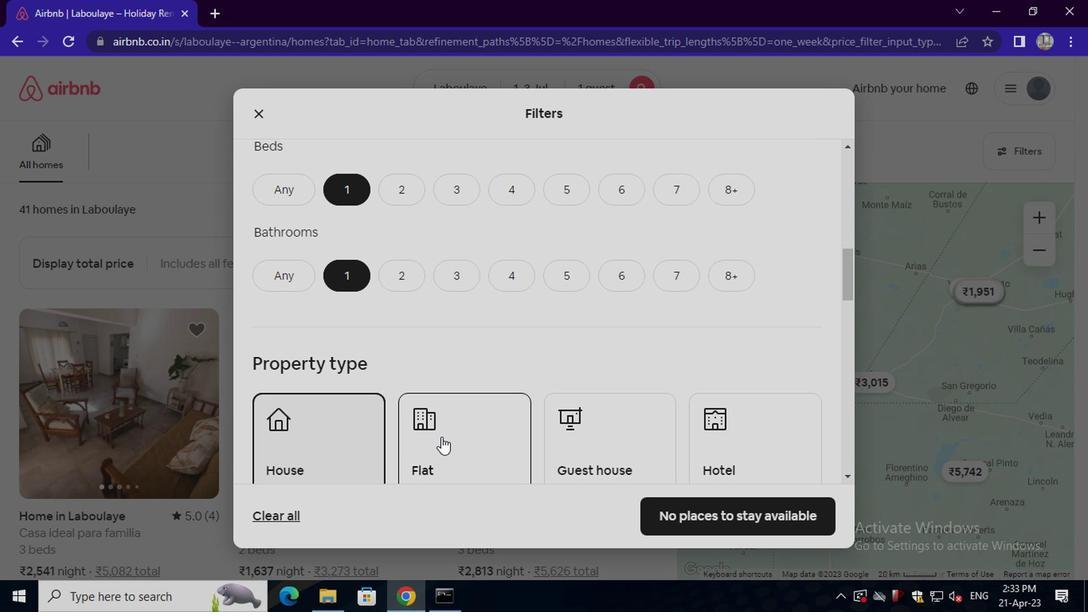 
Action: Mouse moved to (568, 444)
Screenshot: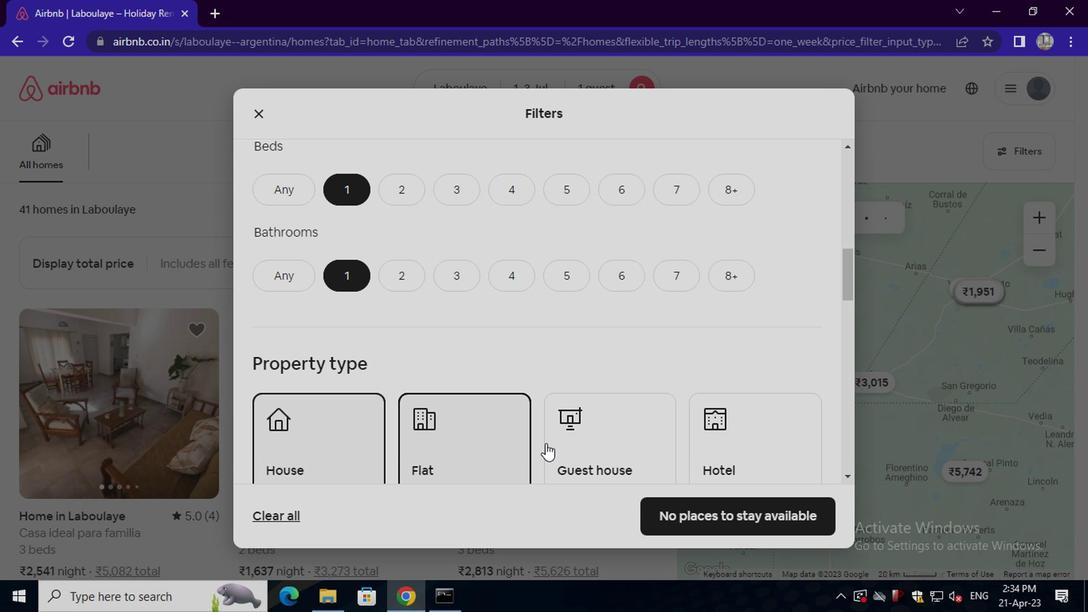 
Action: Mouse pressed left at (568, 444)
Screenshot: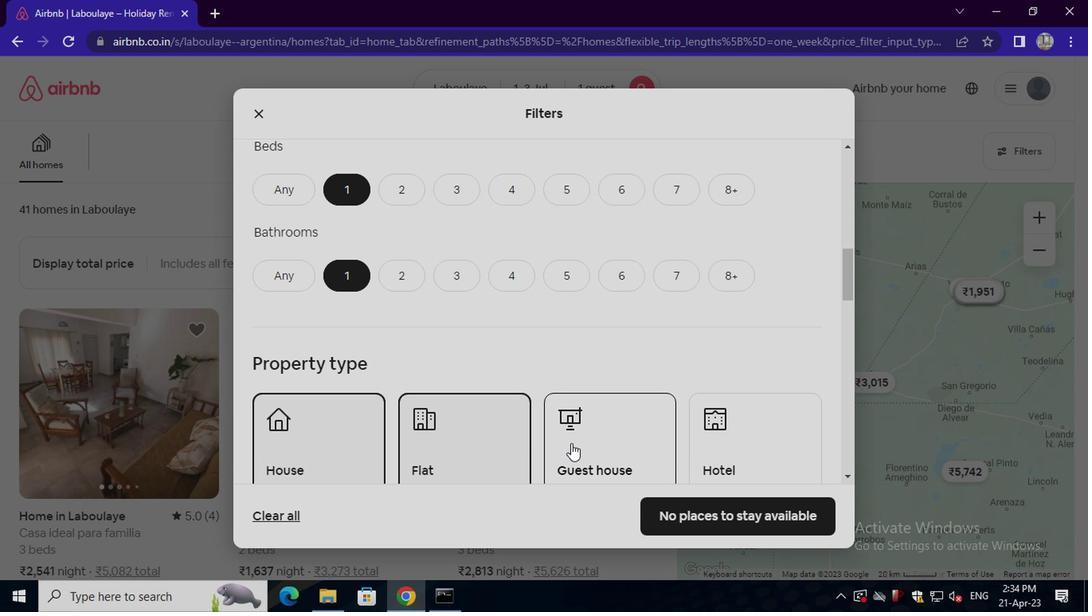 
Action: Mouse moved to (744, 440)
Screenshot: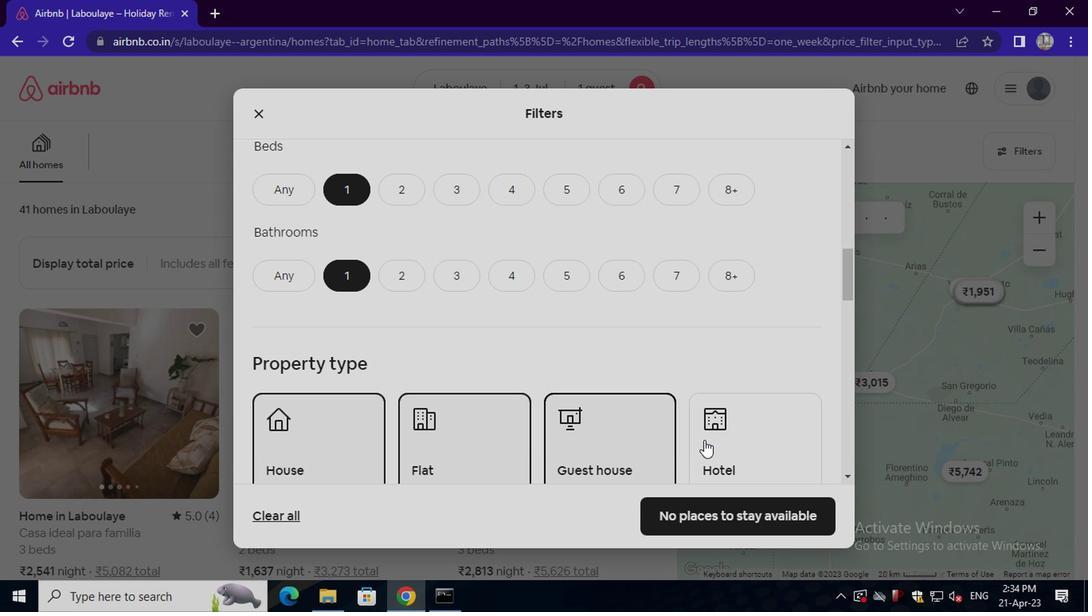 
Action: Mouse pressed left at (744, 440)
Screenshot: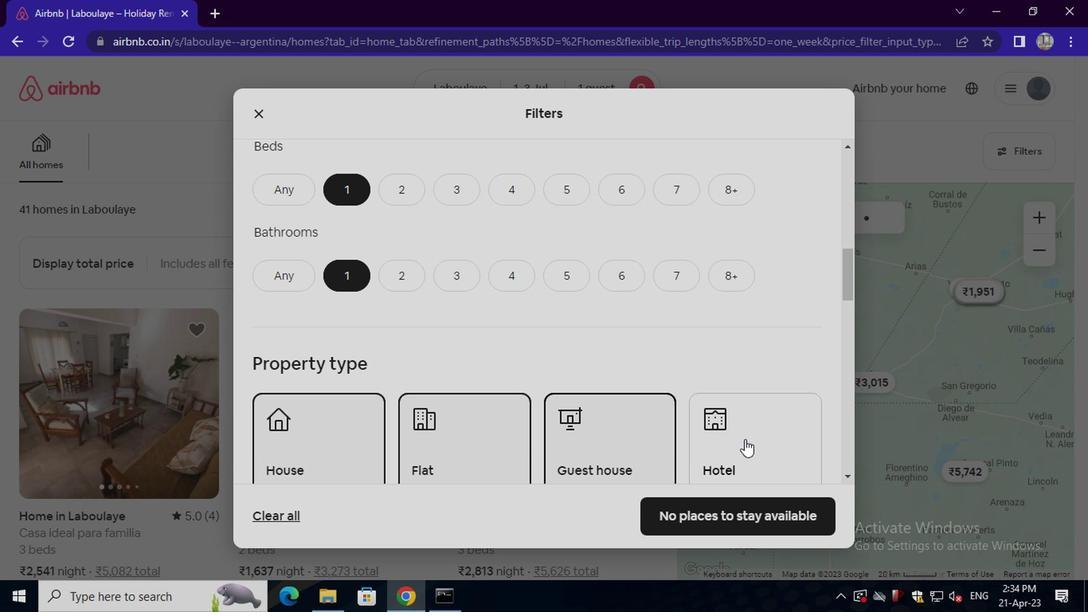 
Action: Mouse moved to (564, 420)
Screenshot: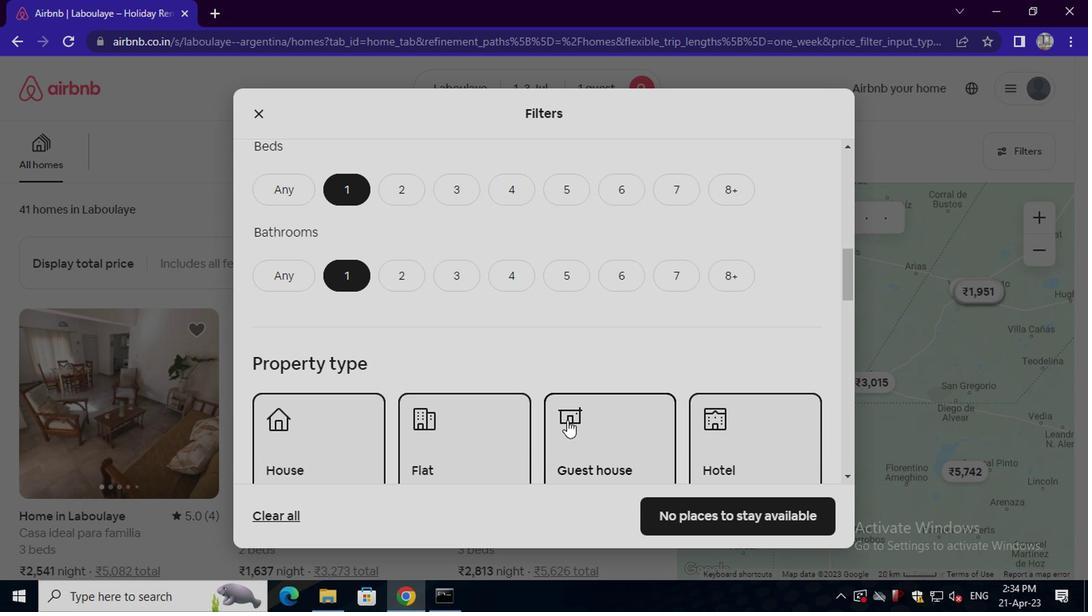 
Action: Mouse scrolled (564, 420) with delta (0, 0)
Screenshot: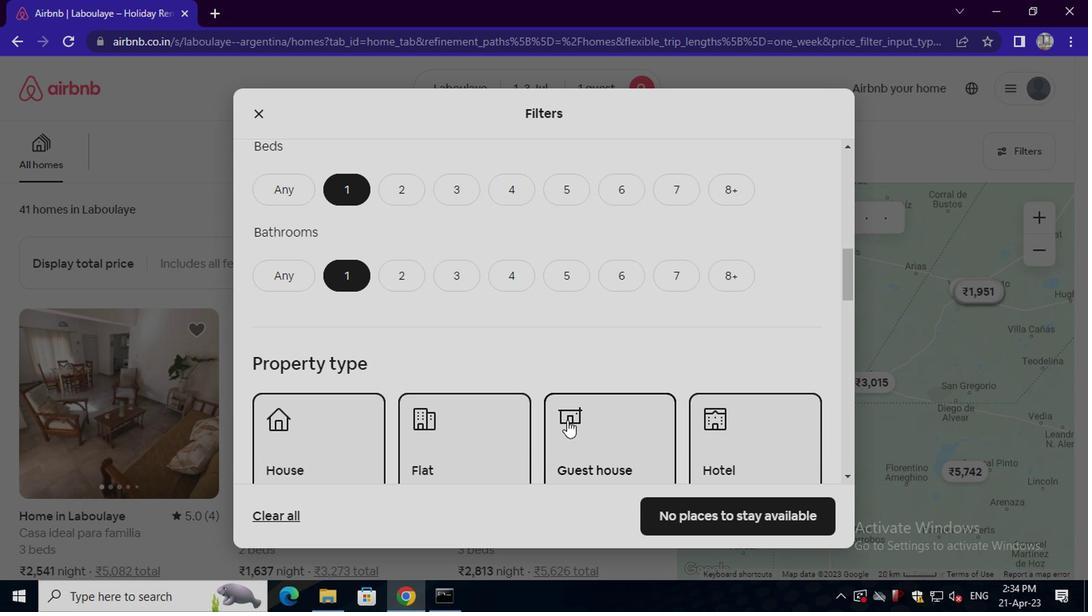 
Action: Mouse scrolled (564, 420) with delta (0, 0)
Screenshot: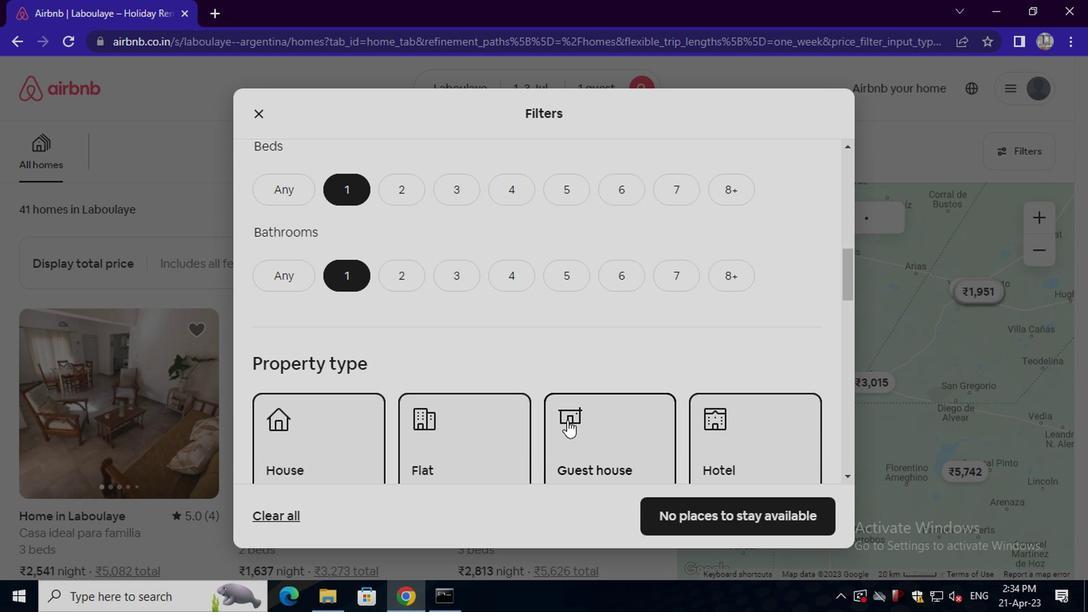 
Action: Mouse scrolled (564, 420) with delta (0, 0)
Screenshot: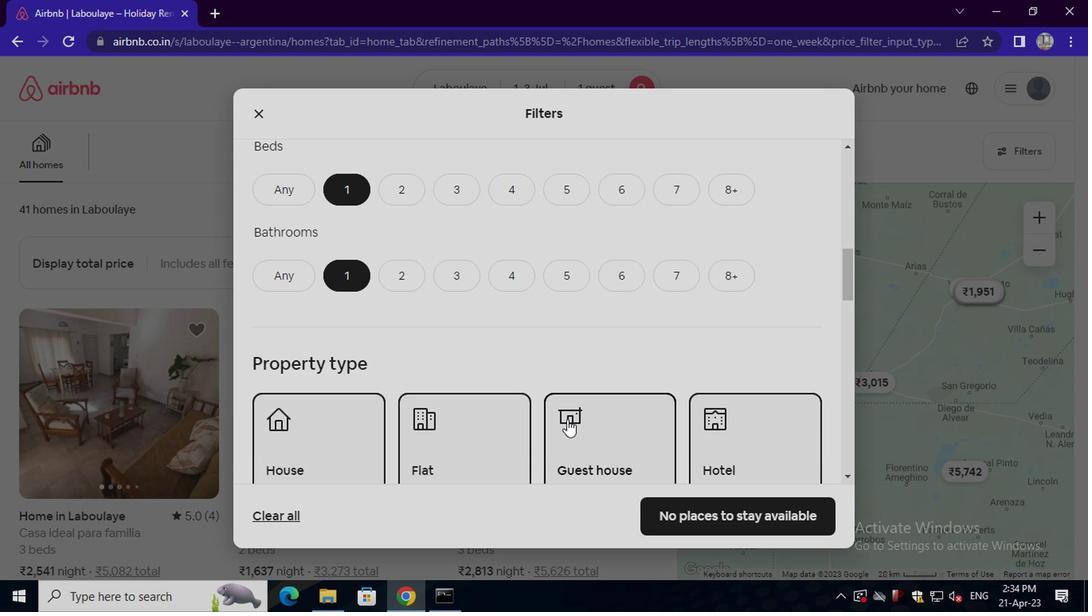 
Action: Mouse scrolled (564, 420) with delta (0, 0)
Screenshot: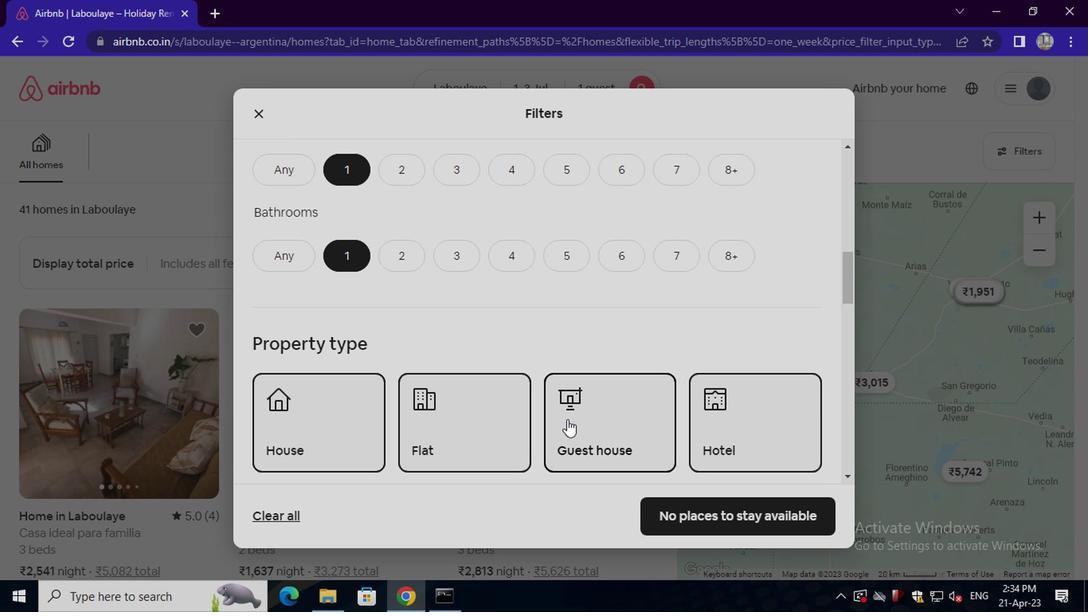 
Action: Mouse moved to (281, 318)
Screenshot: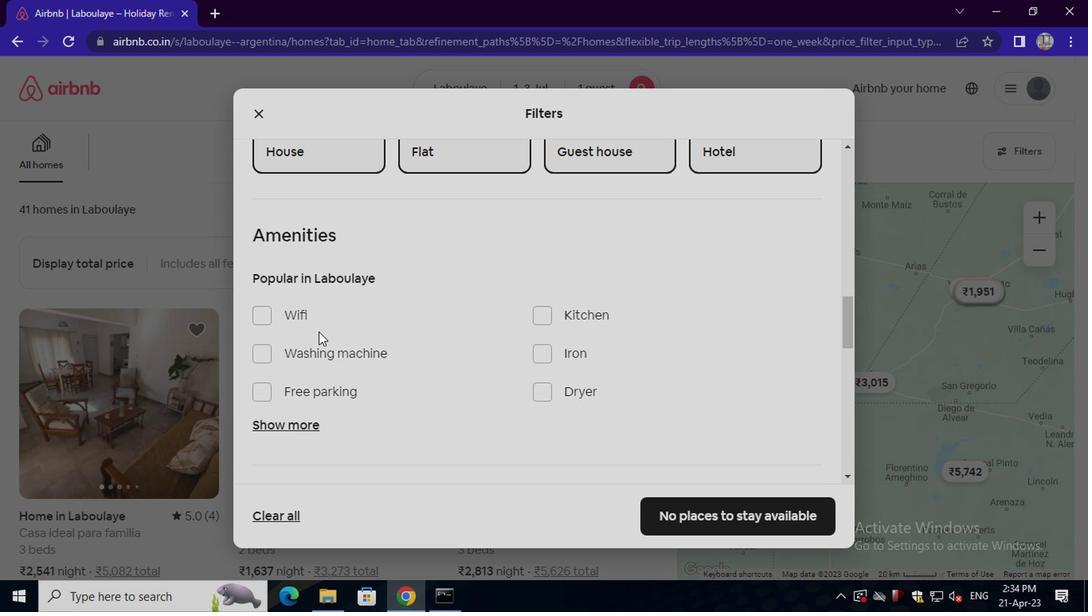 
Action: Mouse pressed left at (281, 318)
Screenshot: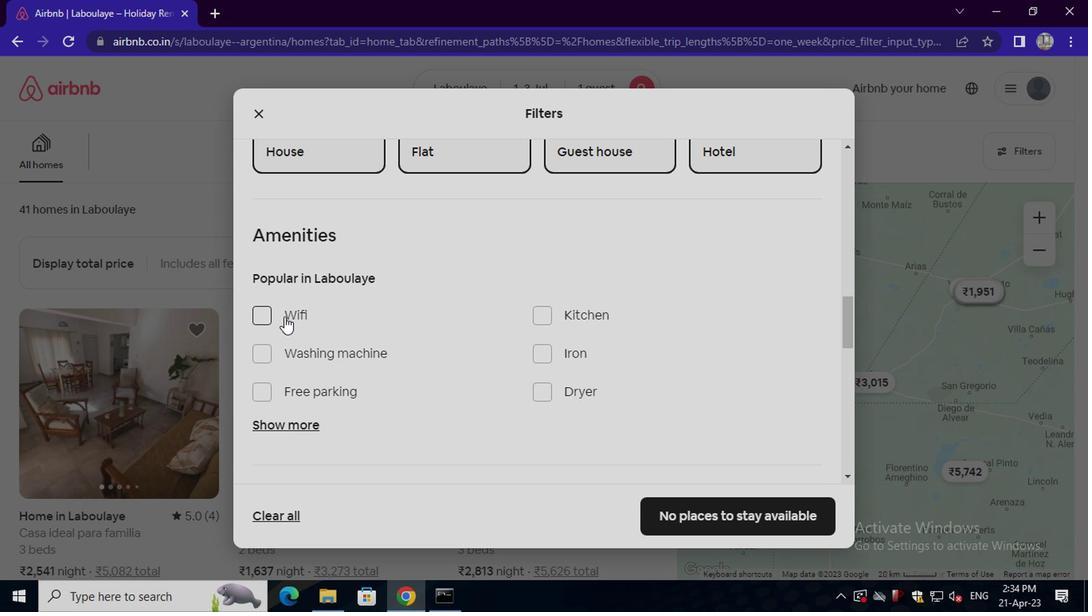 
Action: Mouse moved to (302, 422)
Screenshot: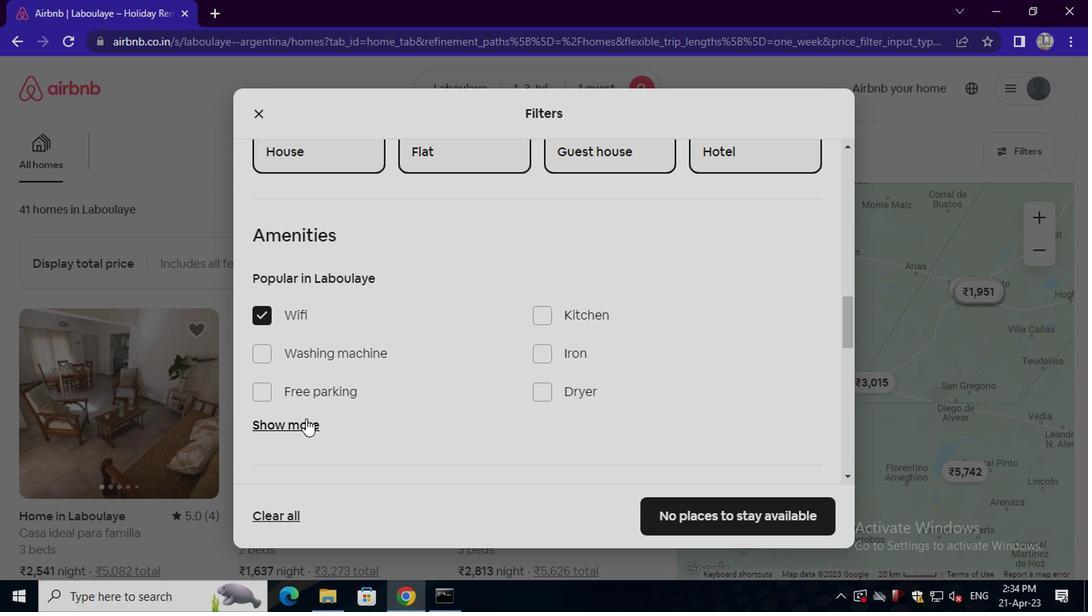 
Action: Mouse pressed left at (302, 422)
Screenshot: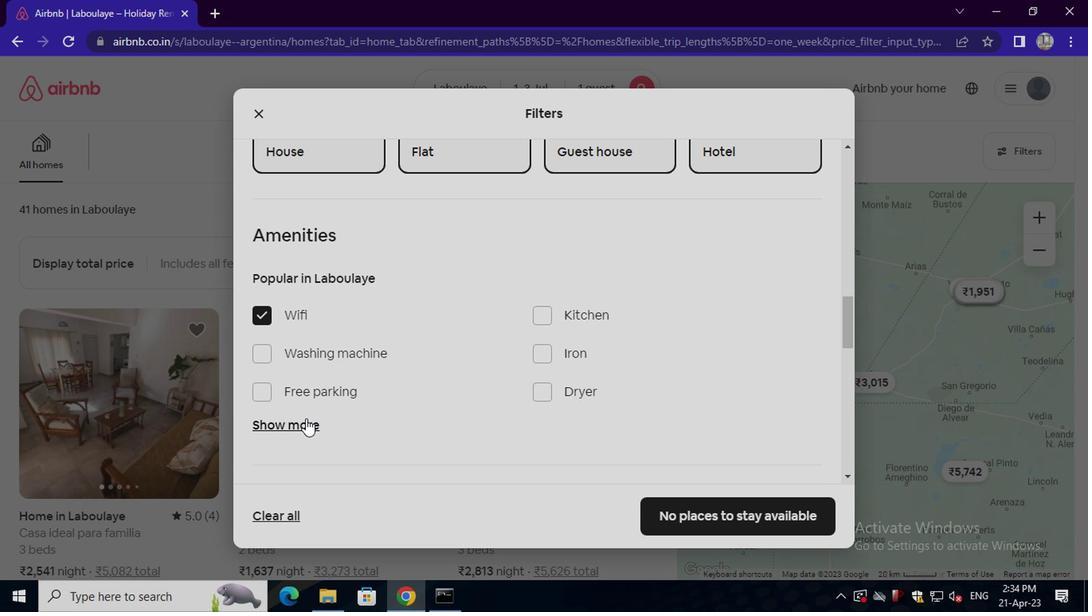 
Action: Mouse moved to (303, 414)
Screenshot: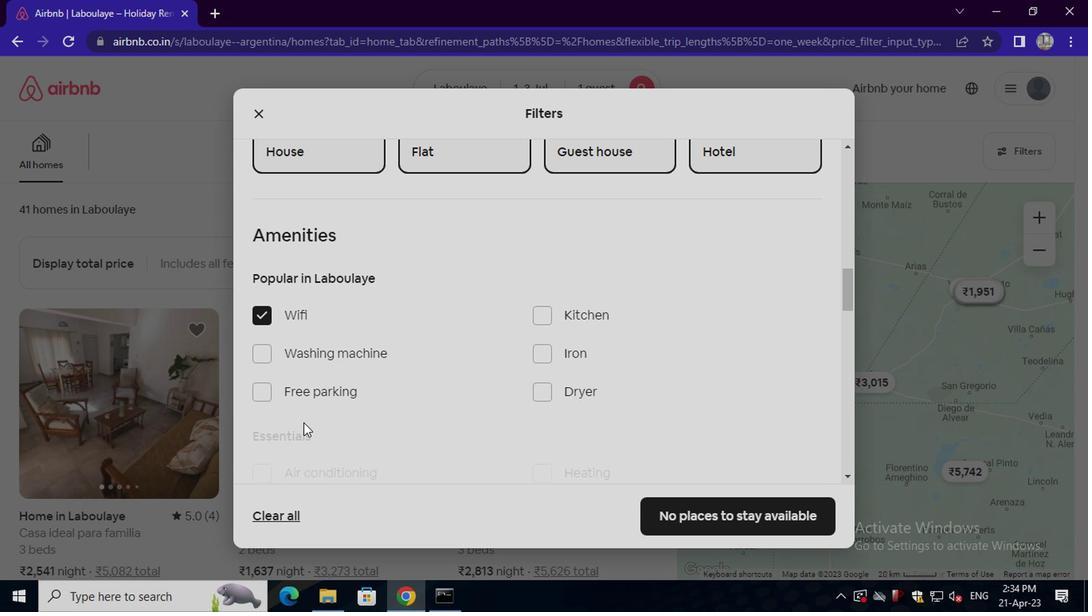 
Action: Mouse scrolled (303, 413) with delta (0, -1)
Screenshot: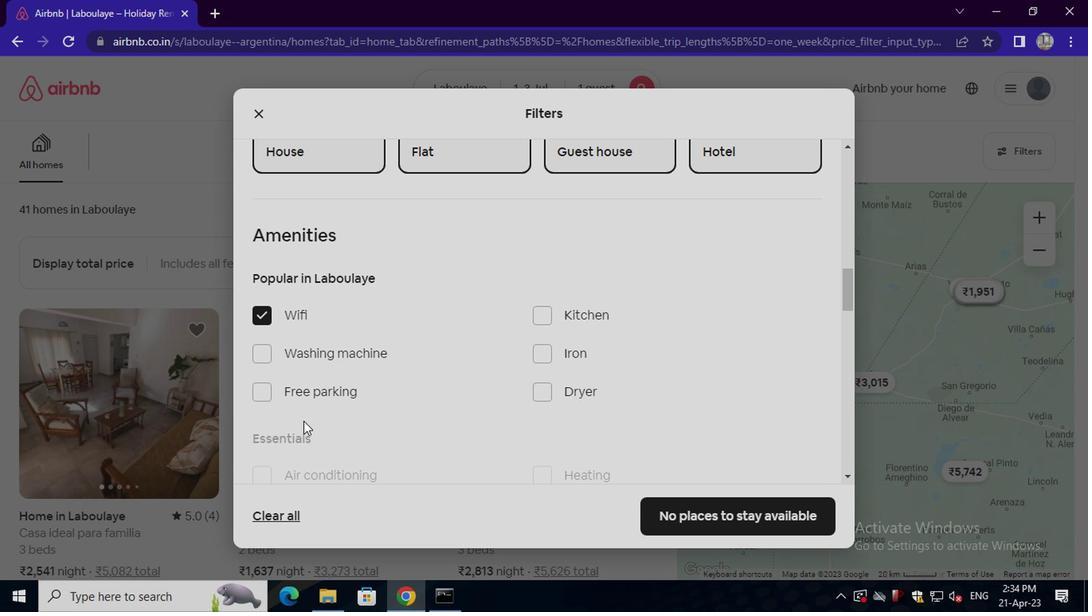 
Action: Mouse scrolled (303, 413) with delta (0, -1)
Screenshot: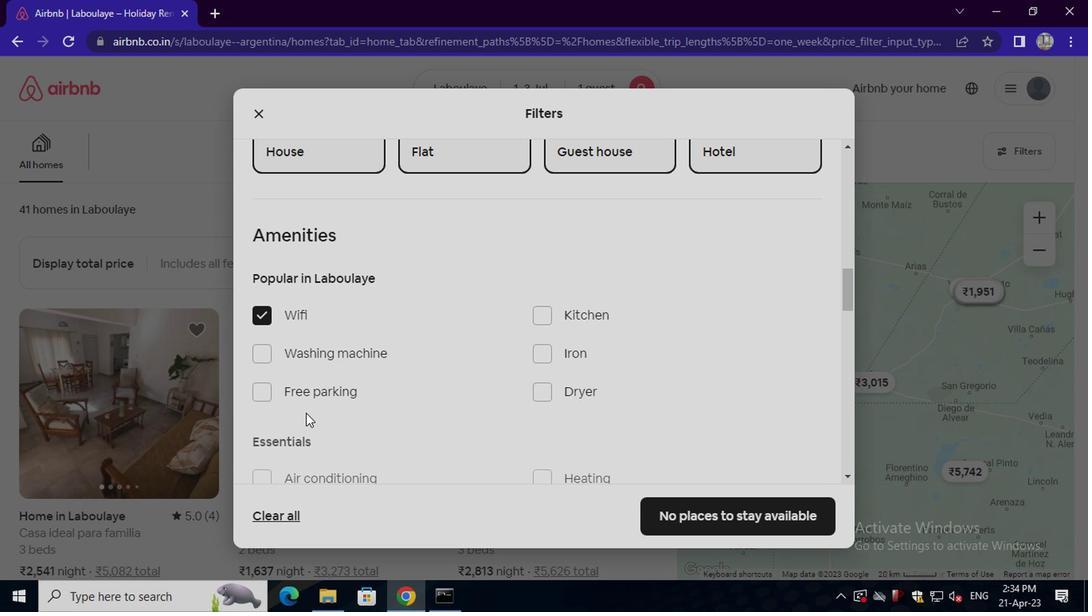 
Action: Mouse moved to (576, 319)
Screenshot: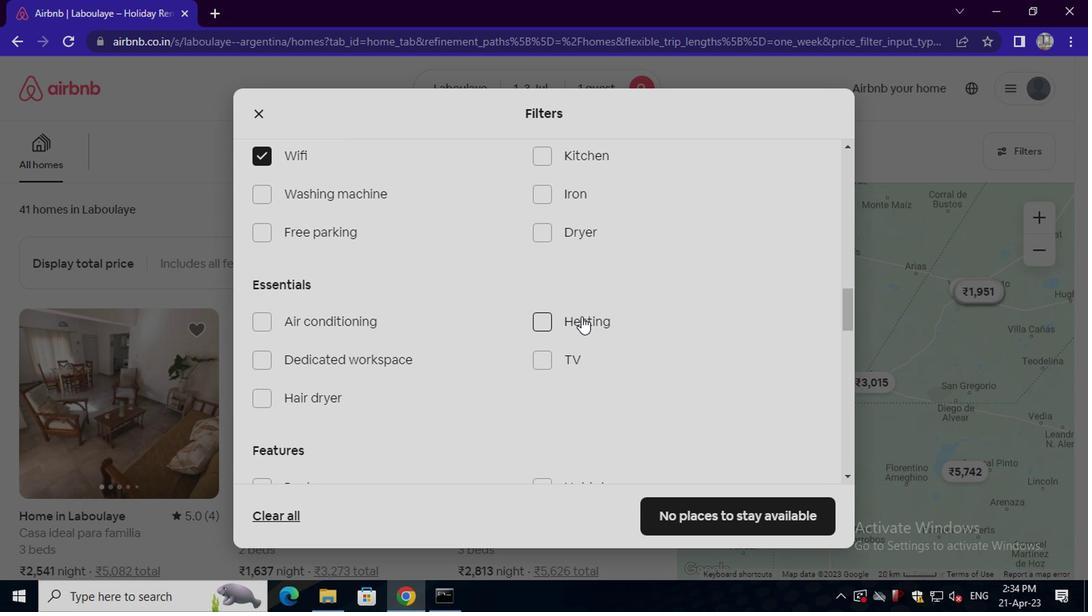 
Action: Mouse pressed left at (576, 319)
Screenshot: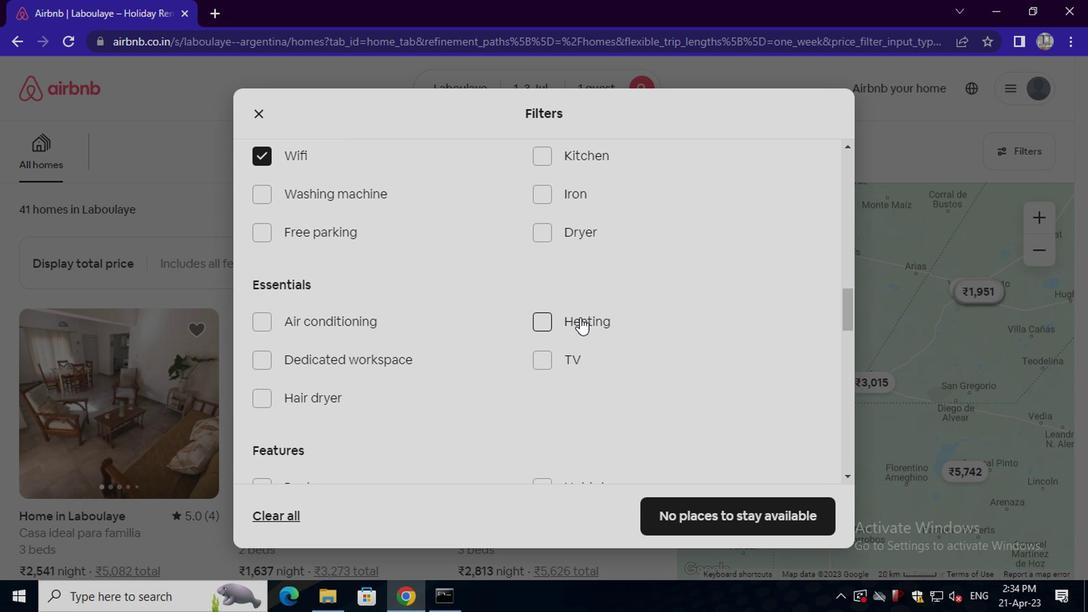 
Action: Mouse moved to (576, 322)
Screenshot: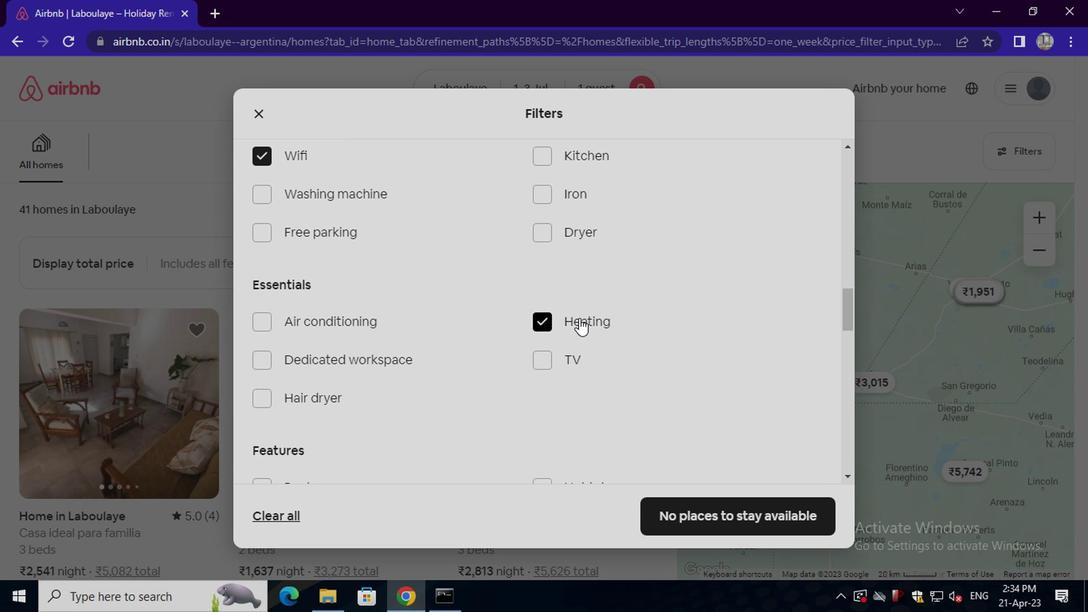 
Action: Mouse scrolled (576, 322) with delta (0, 0)
Screenshot: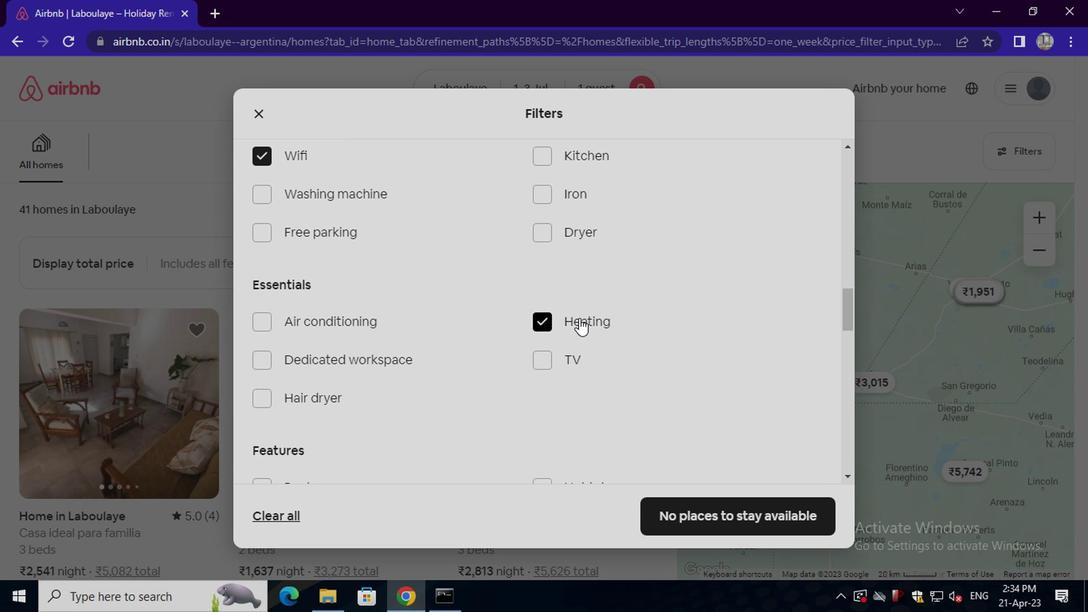 
Action: Mouse moved to (576, 324)
Screenshot: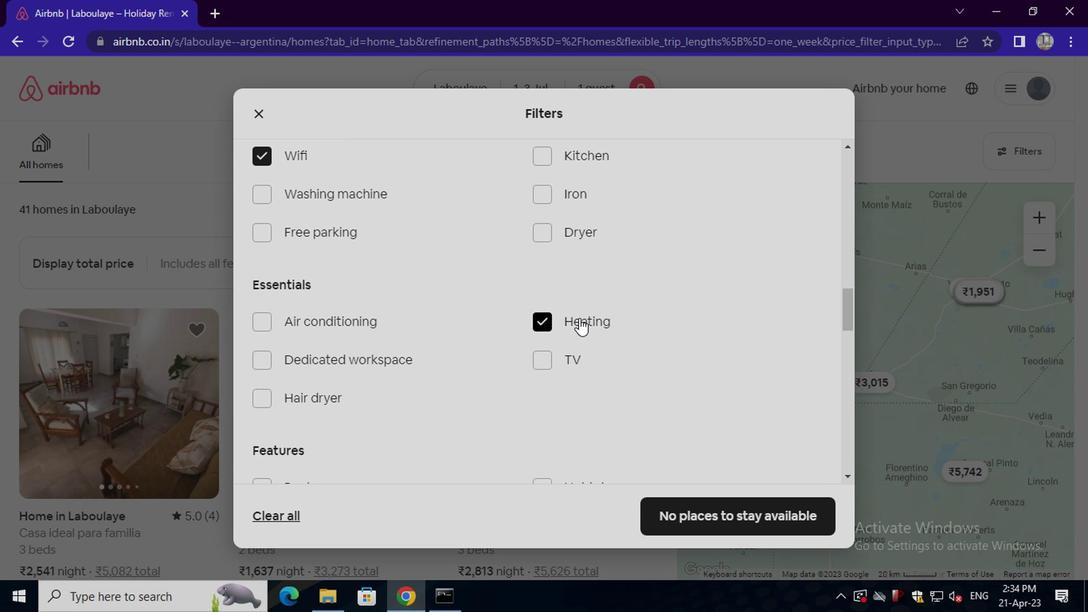
Action: Mouse scrolled (576, 324) with delta (0, 0)
Screenshot: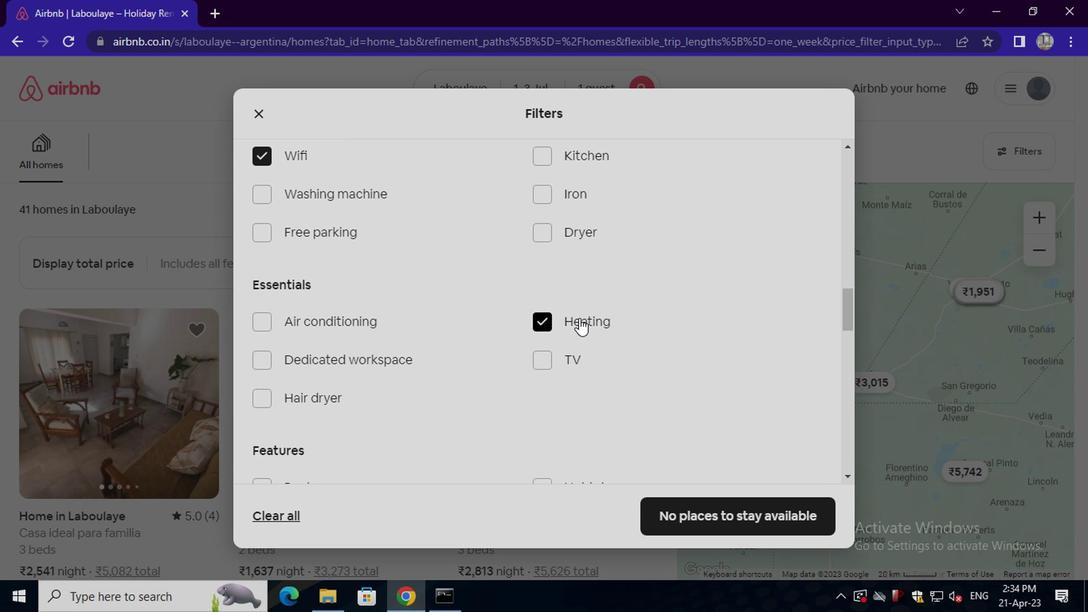 
Action: Mouse moved to (576, 326)
Screenshot: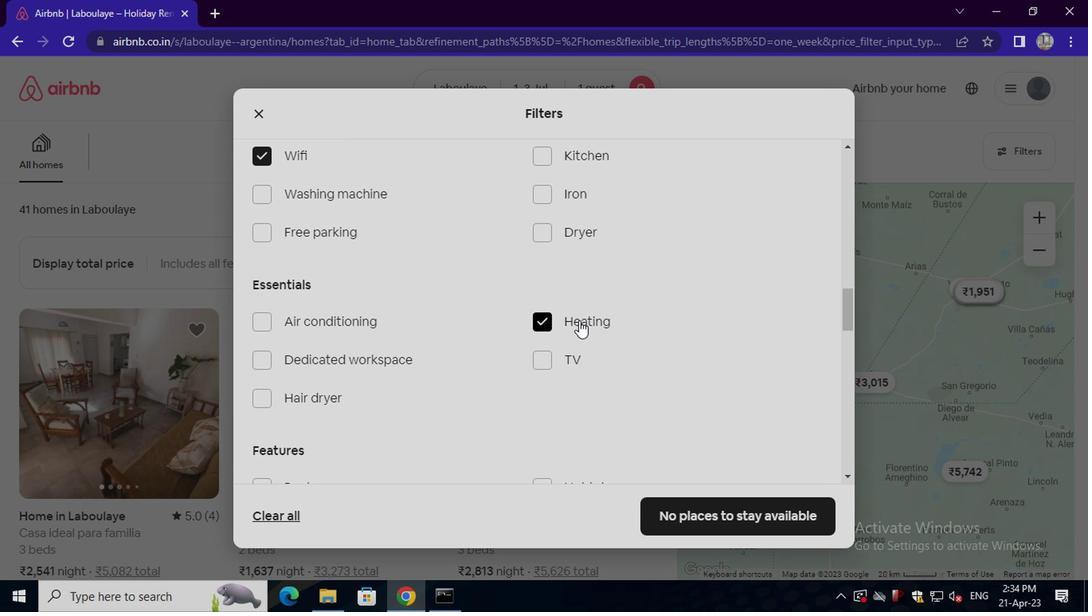 
Action: Mouse scrolled (576, 326) with delta (0, 0)
Screenshot: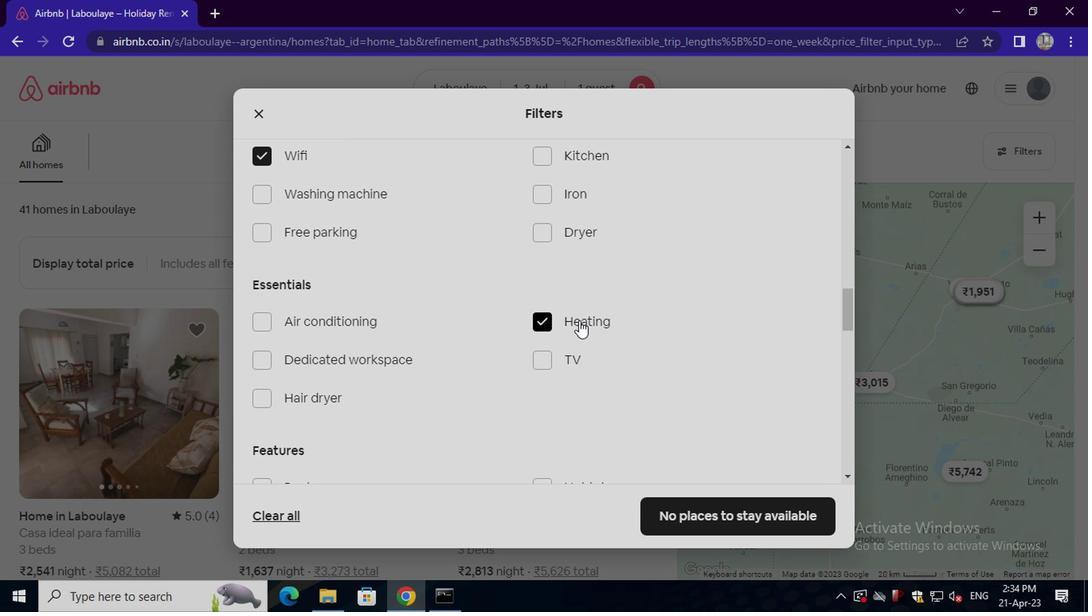 
Action: Mouse scrolled (576, 326) with delta (0, 0)
Screenshot: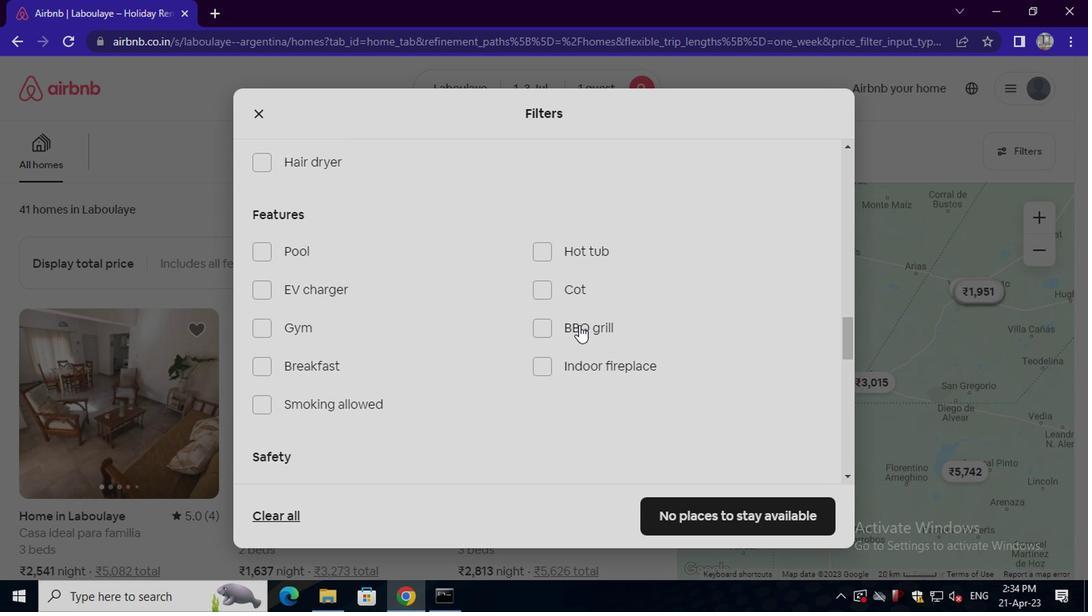 
Action: Mouse moved to (578, 332)
Screenshot: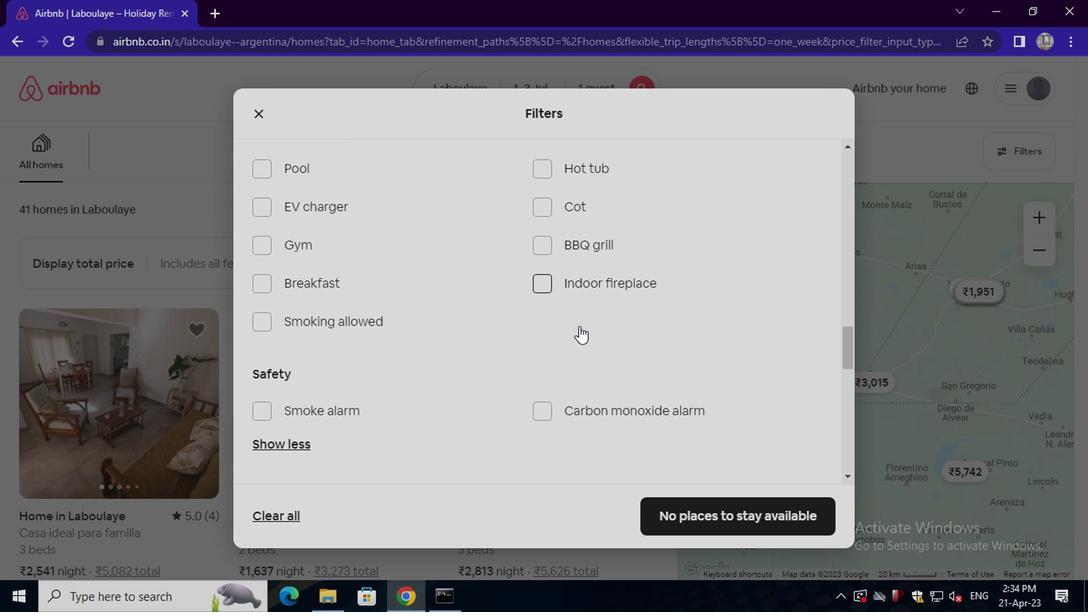 
Action: Mouse scrolled (578, 331) with delta (0, -1)
Screenshot: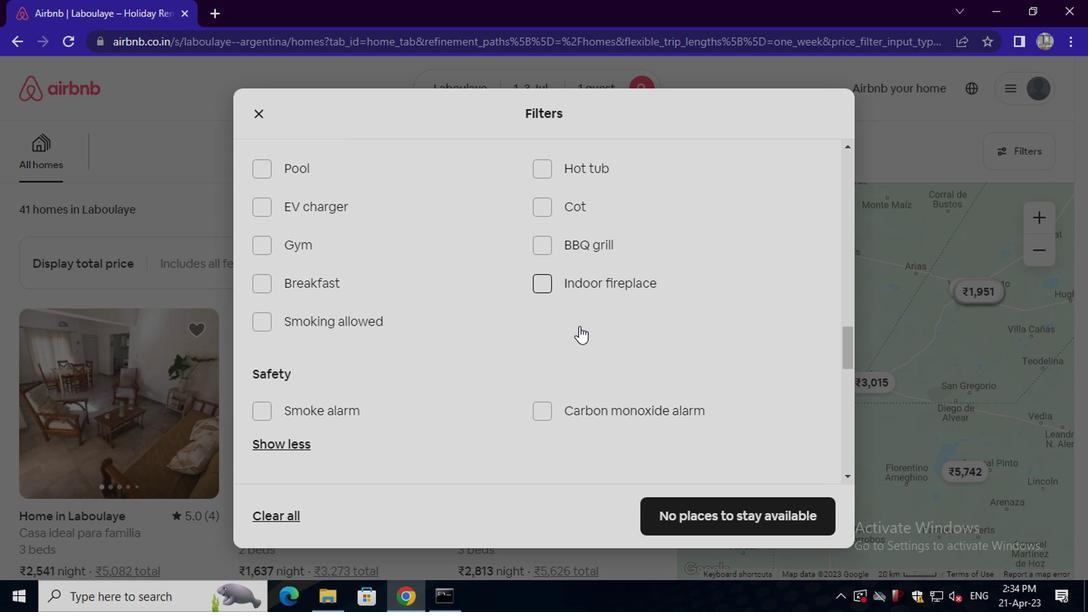
Action: Mouse moved to (578, 334)
Screenshot: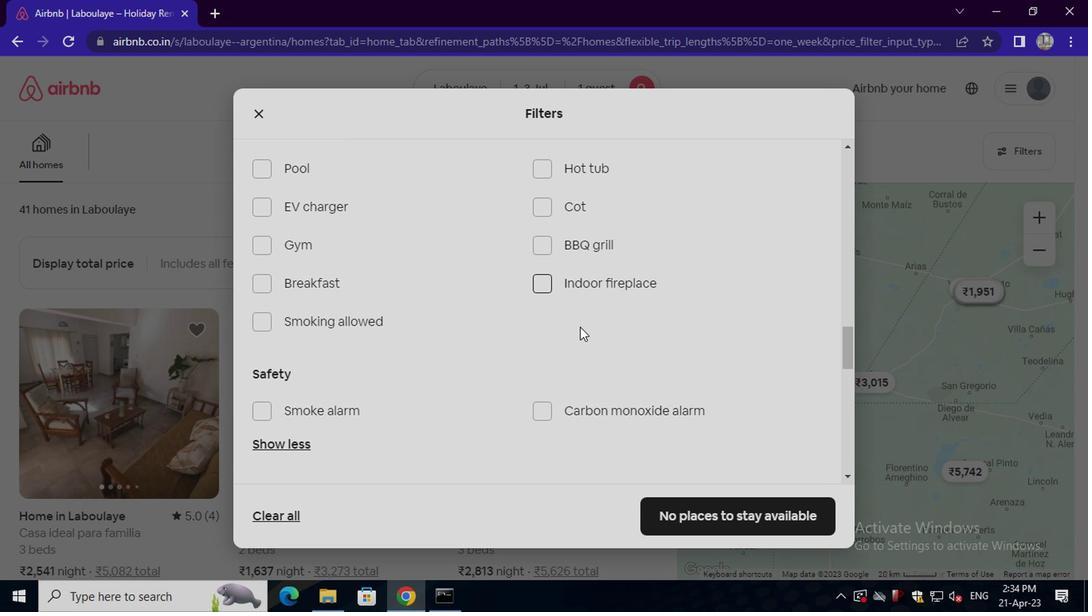 
Action: Mouse scrolled (578, 333) with delta (0, 0)
Screenshot: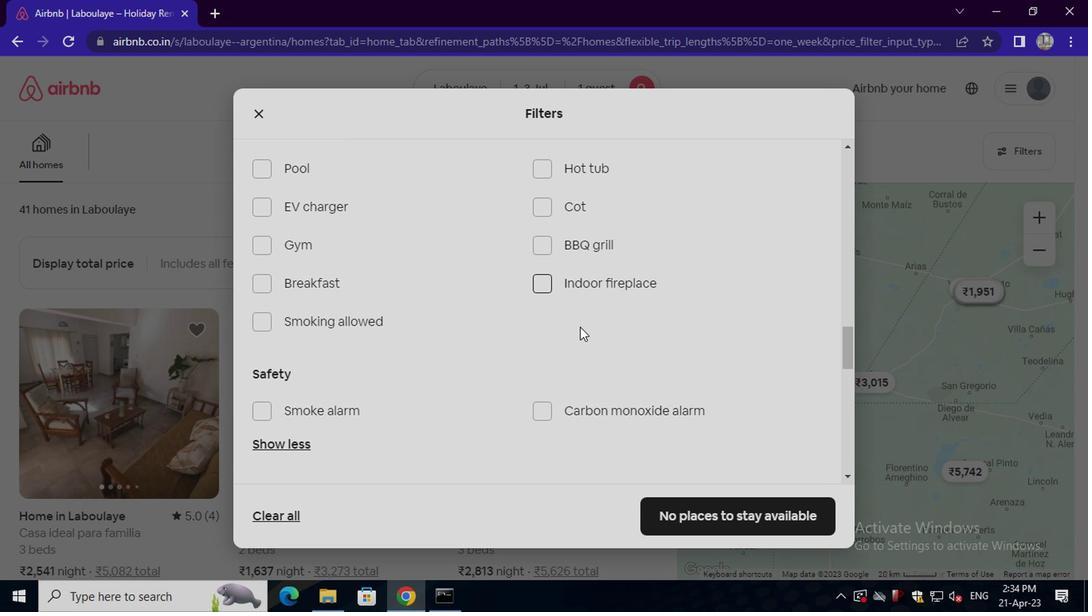 
Action: Mouse moved to (578, 336)
Screenshot: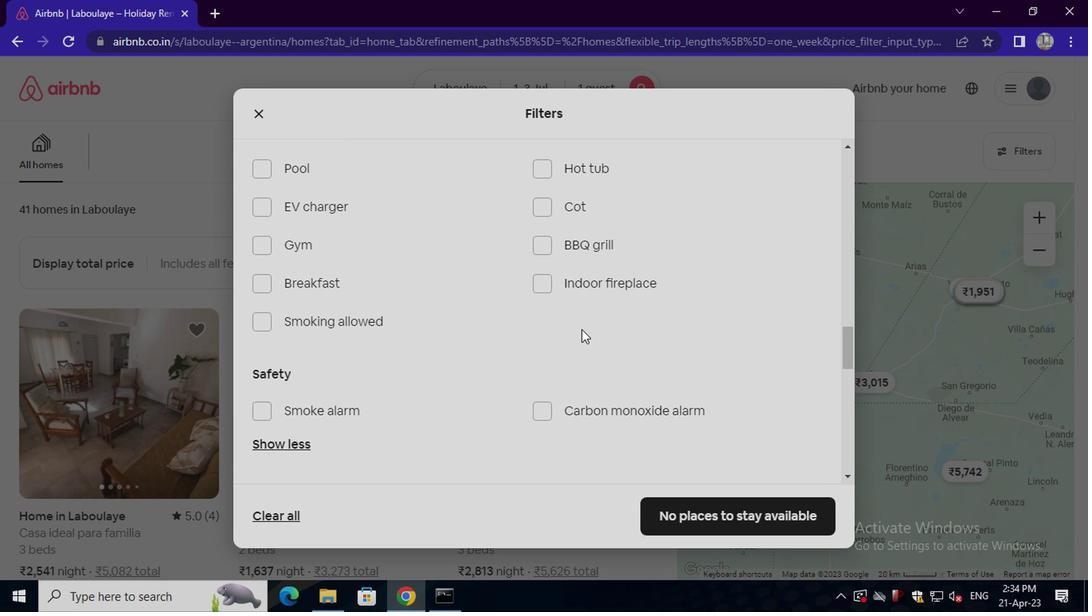 
Action: Mouse scrolled (578, 335) with delta (0, -1)
Screenshot: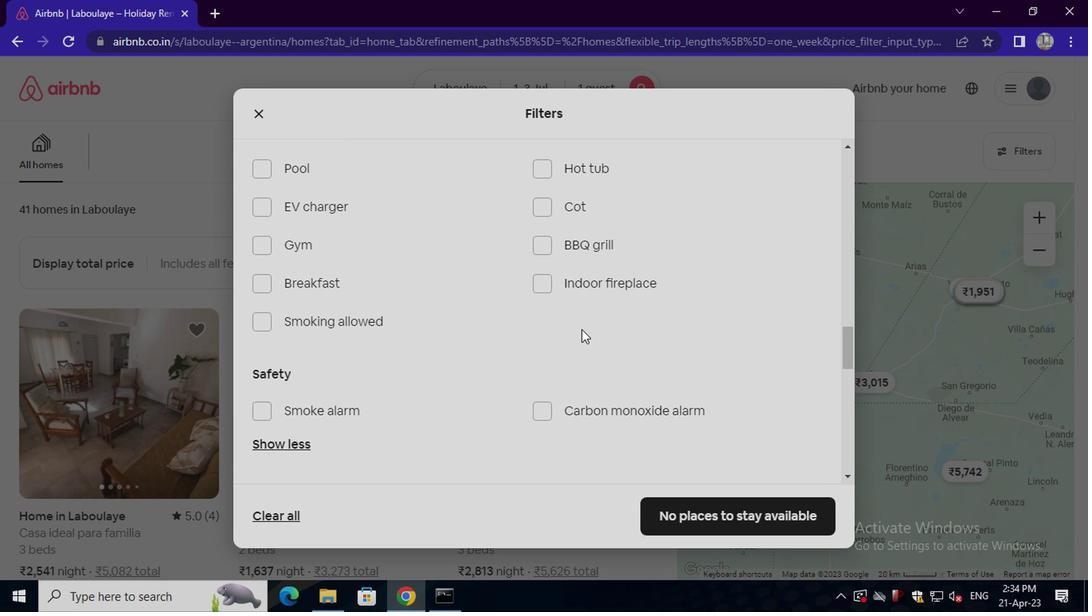 
Action: Mouse moved to (779, 395)
Screenshot: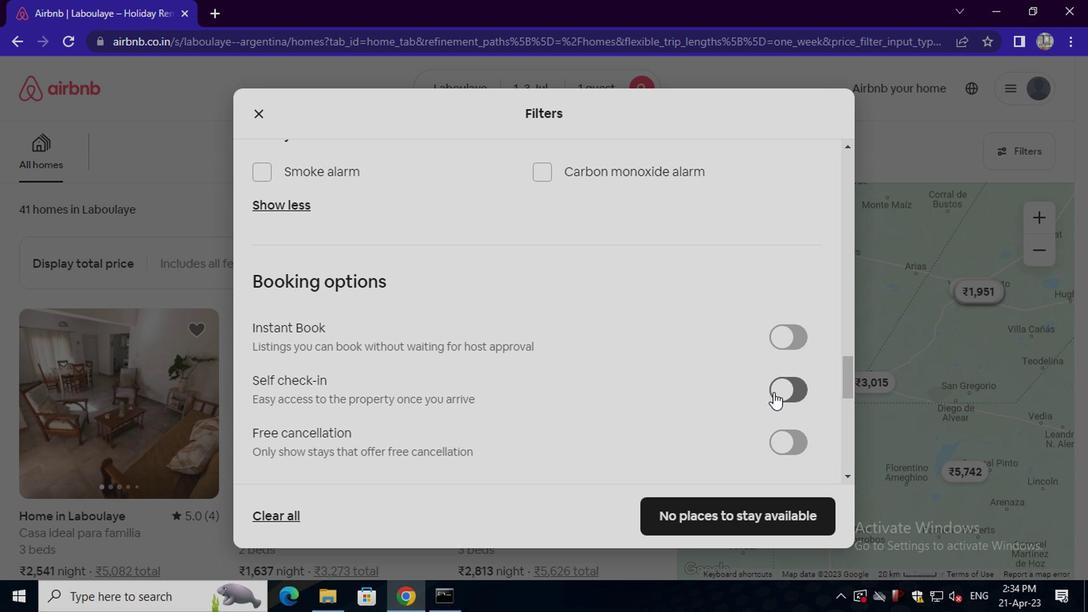 
Action: Mouse pressed left at (779, 395)
Screenshot: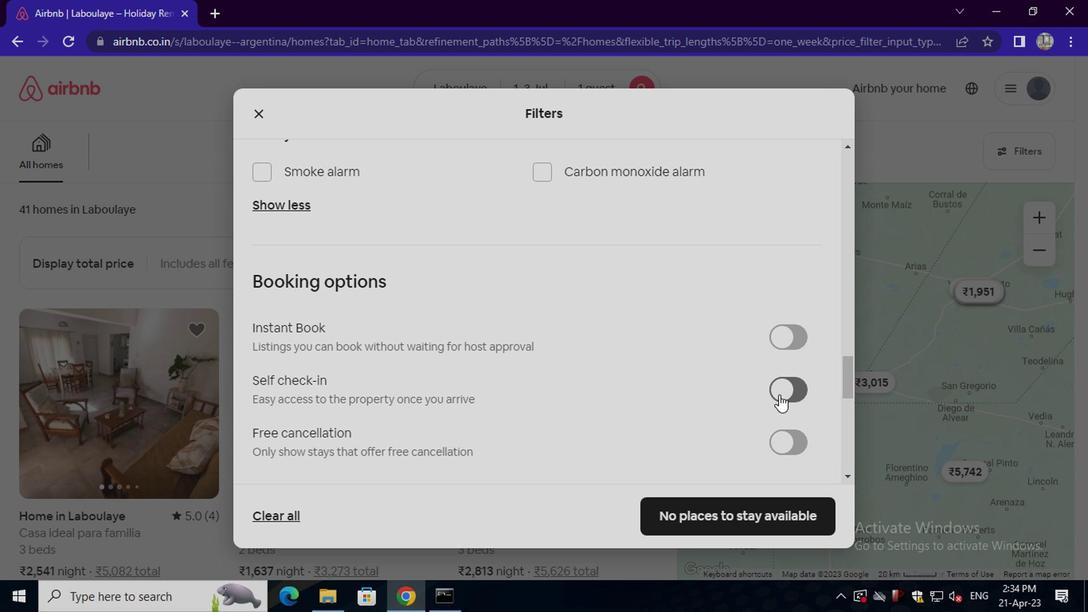 
Action: Mouse moved to (425, 404)
Screenshot: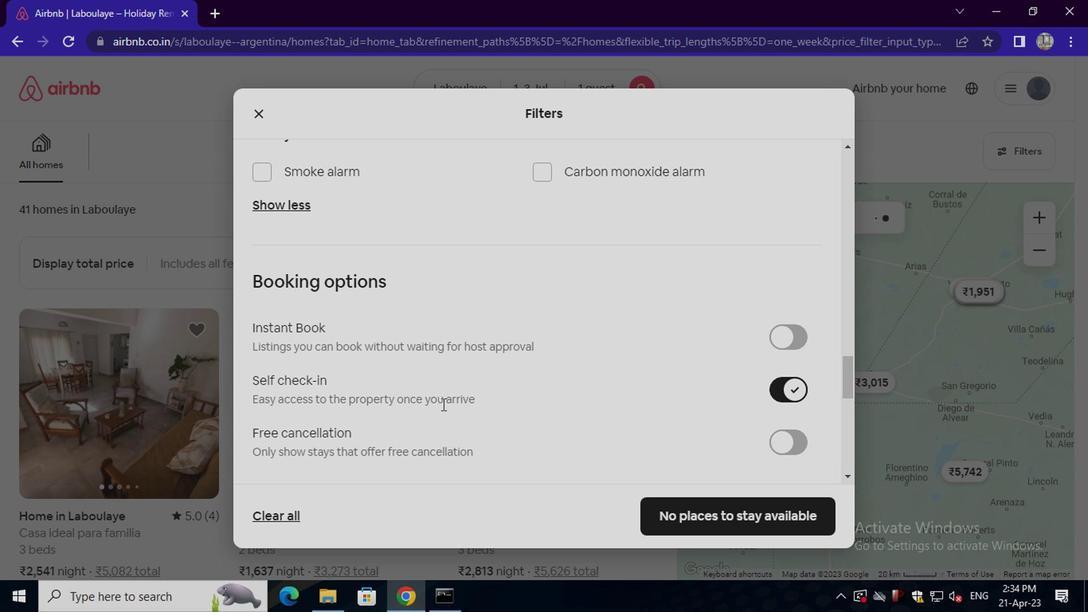 
Action: Mouse scrolled (425, 403) with delta (0, -1)
Screenshot: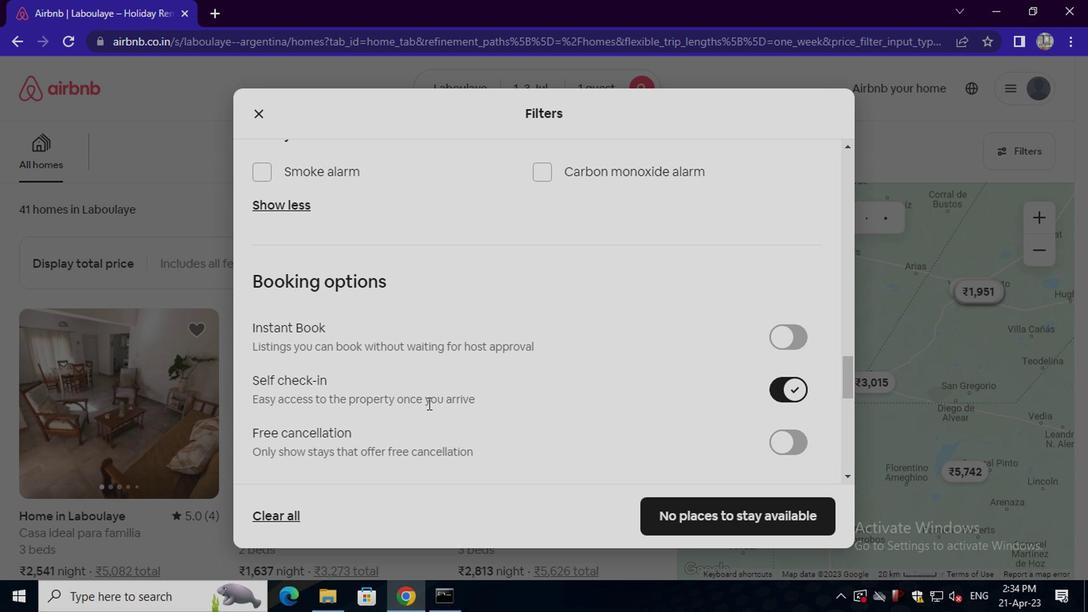 
Action: Mouse scrolled (425, 403) with delta (0, -1)
Screenshot: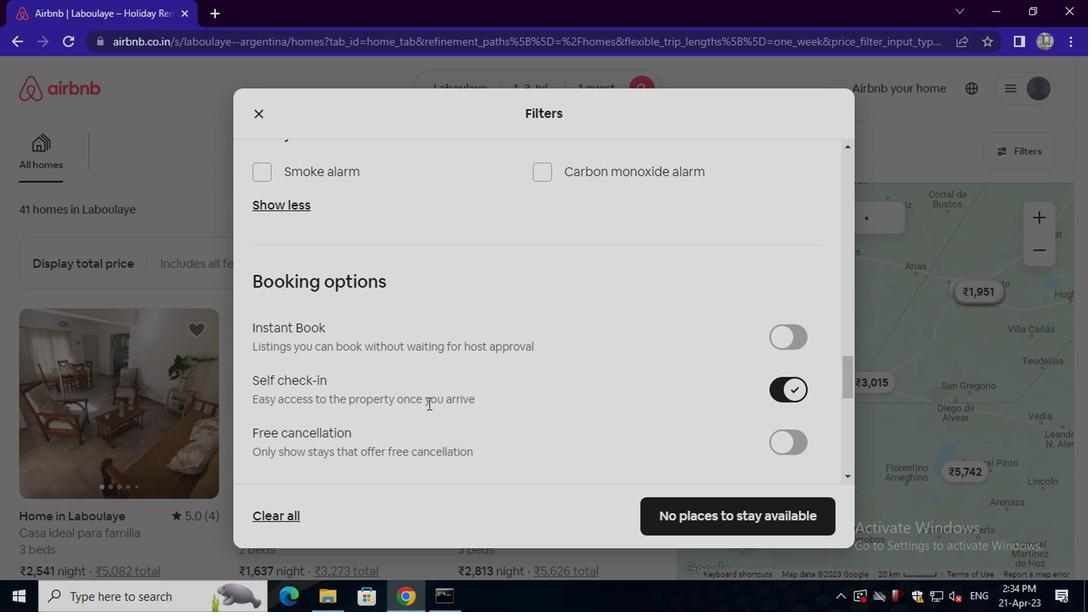 
Action: Mouse scrolled (425, 403) with delta (0, -1)
Screenshot: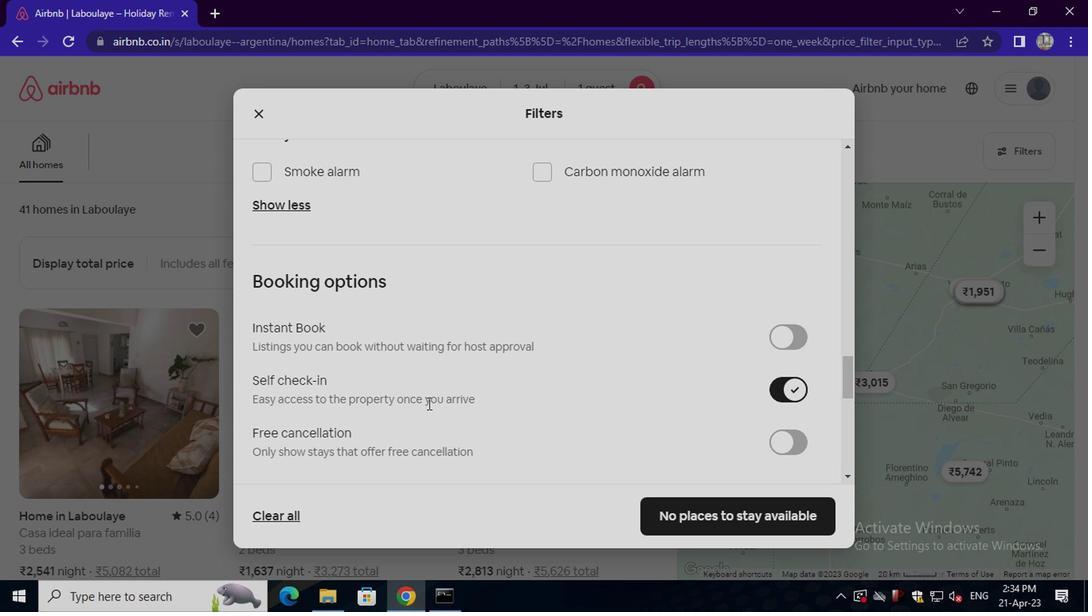 
Action: Mouse scrolled (425, 403) with delta (0, -1)
Screenshot: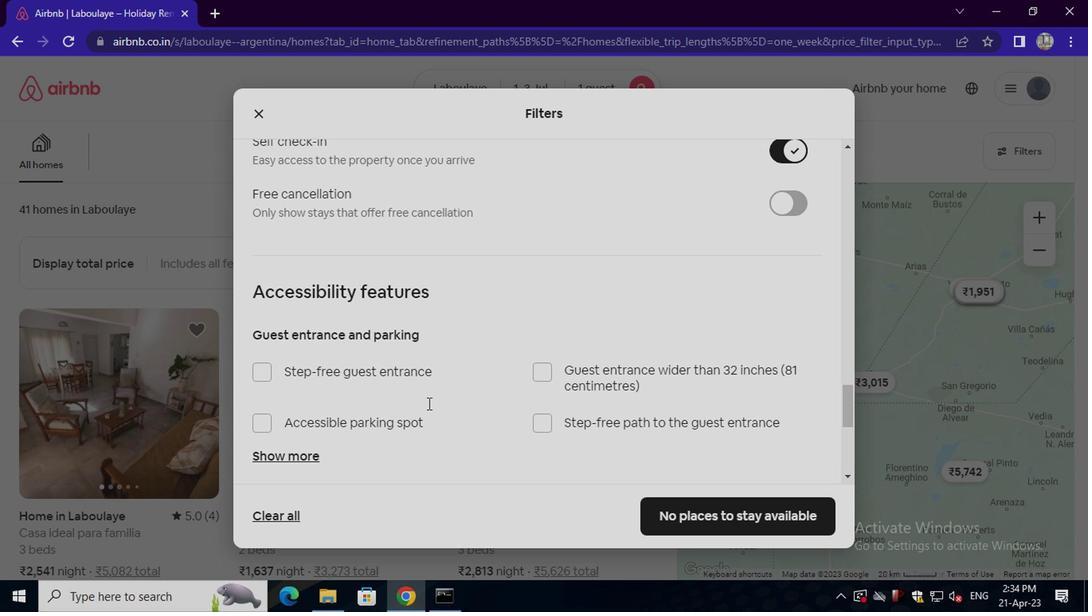 
Action: Mouse scrolled (425, 403) with delta (0, -1)
Screenshot: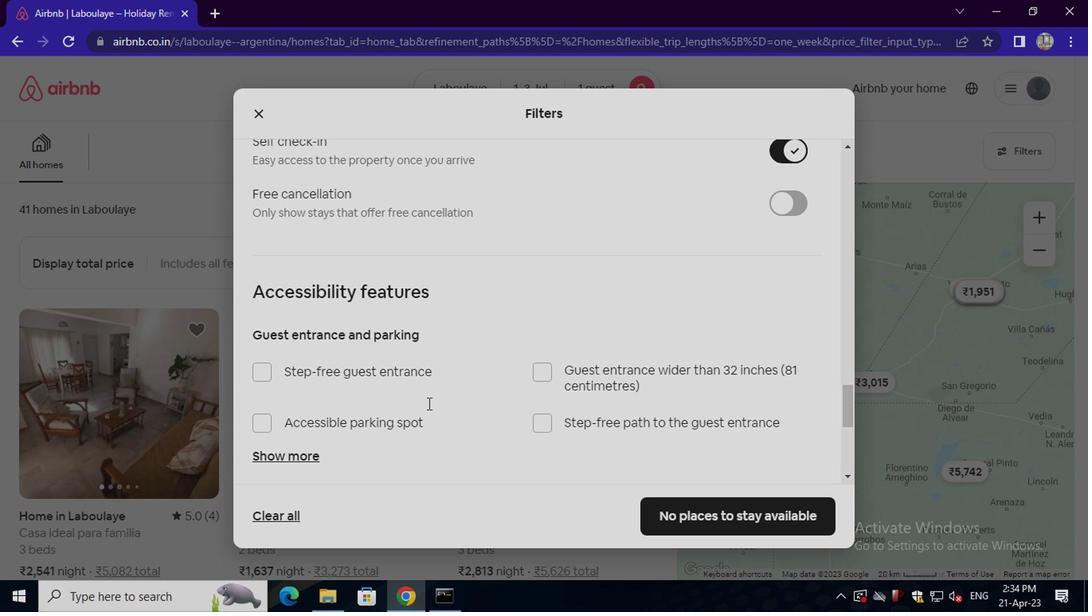 
Action: Mouse scrolled (425, 403) with delta (0, -1)
Screenshot: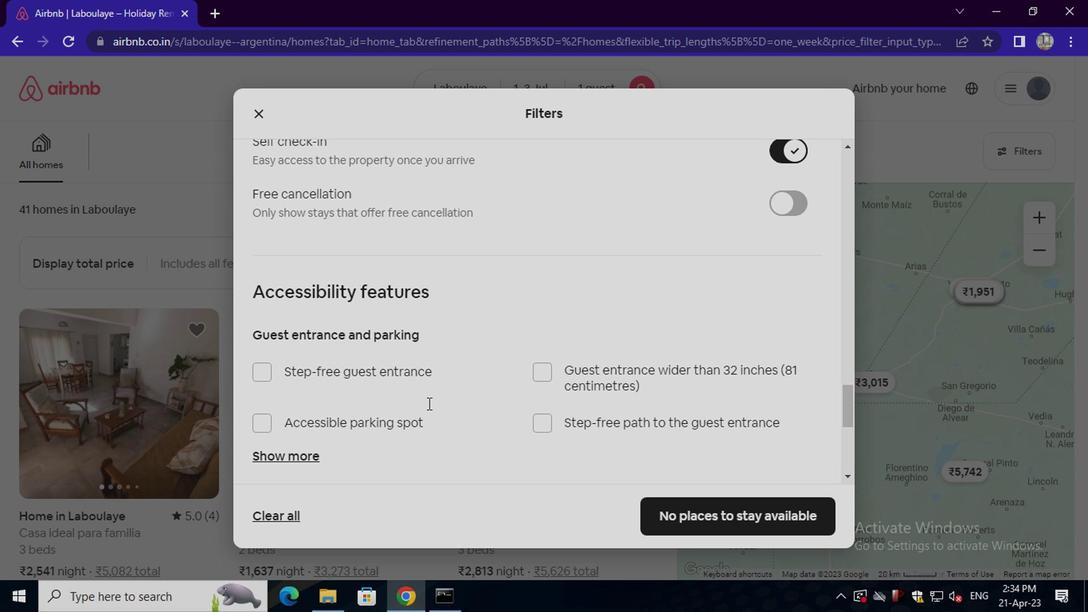 
Action: Mouse scrolled (425, 403) with delta (0, -1)
Screenshot: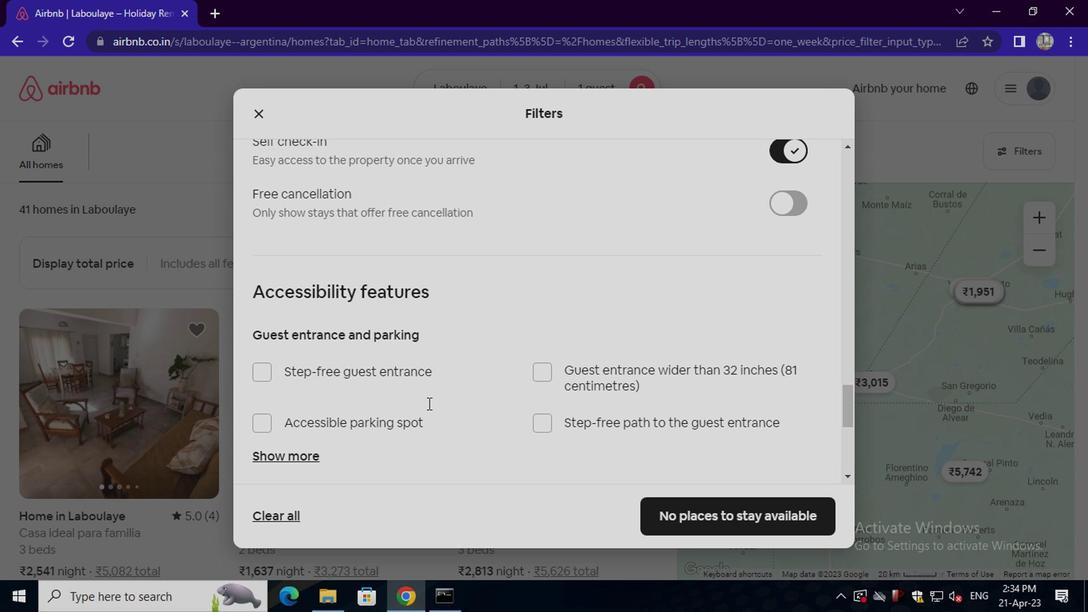 
Action: Mouse moved to (305, 432)
Screenshot: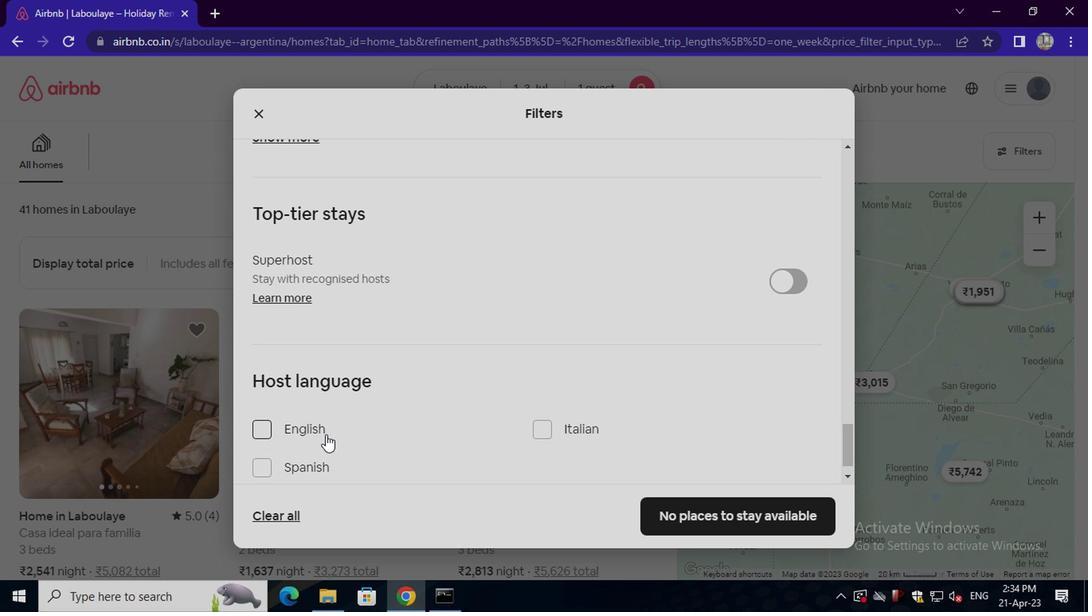 
Action: Mouse pressed left at (305, 432)
Screenshot: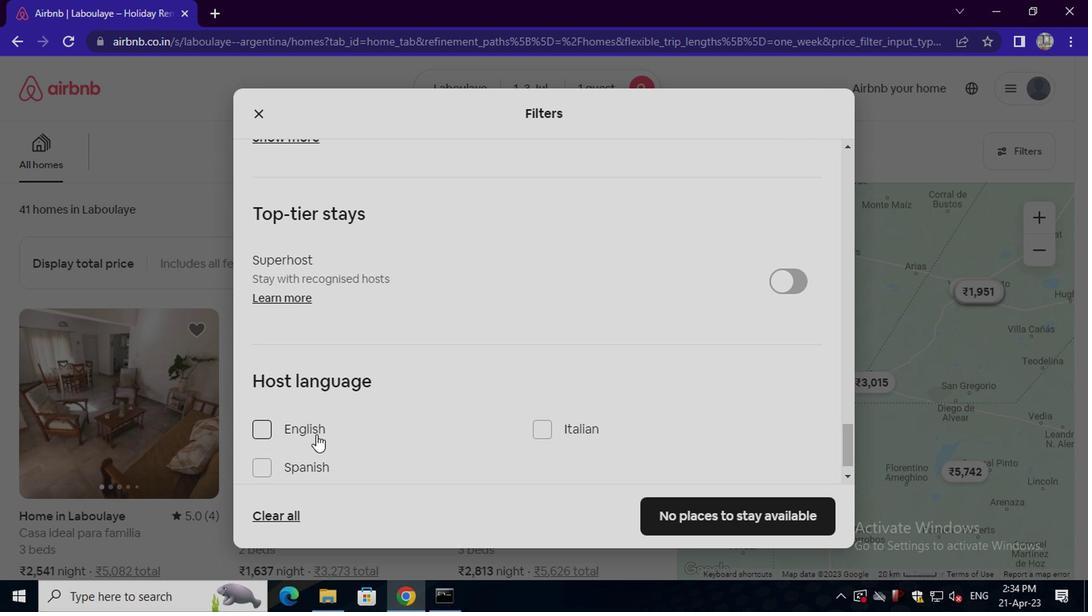 
Action: Mouse moved to (673, 526)
Screenshot: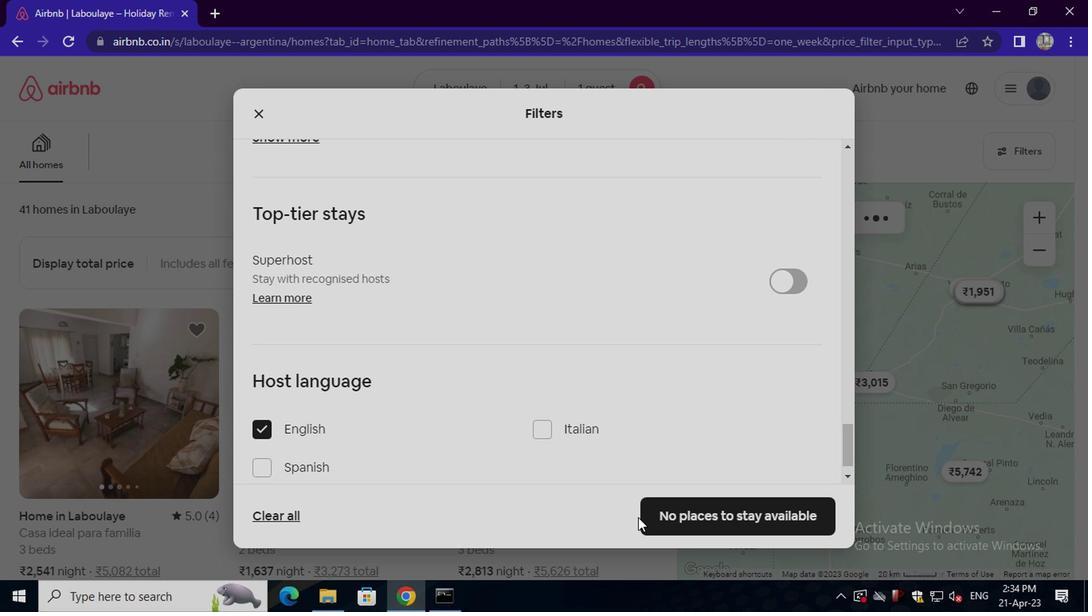 
Action: Mouse pressed left at (673, 526)
Screenshot: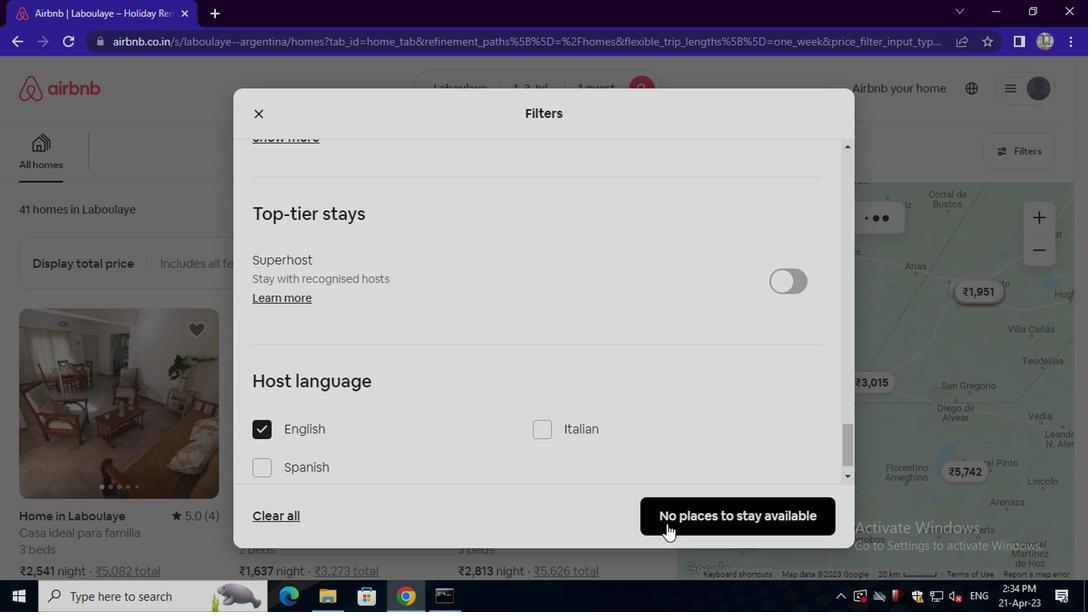 
